 Task: Use the formula "MODE" in spreadsheet "Project portfolio".
Action: Mouse moved to (763, 98)
Screenshot: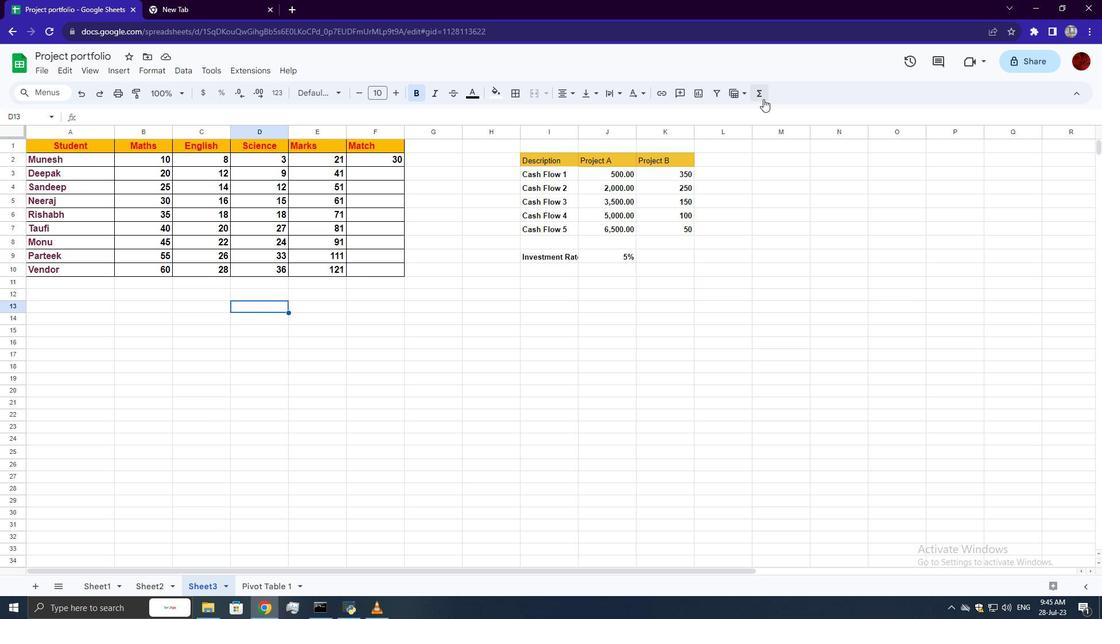 
Action: Mouse pressed left at (763, 98)
Screenshot: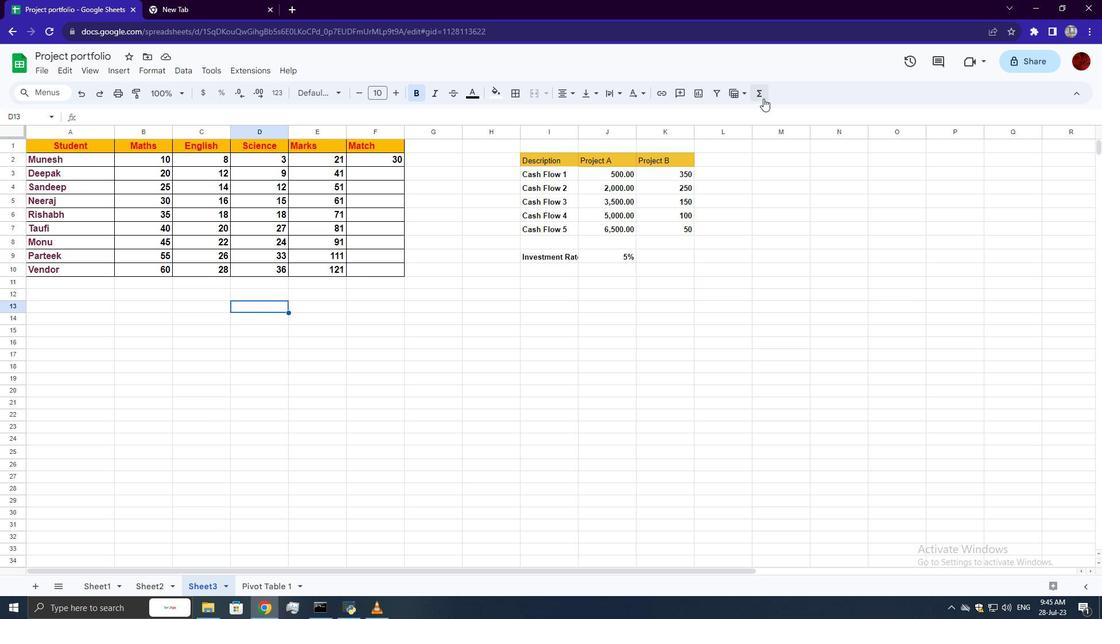 
Action: Mouse moved to (938, 226)
Screenshot: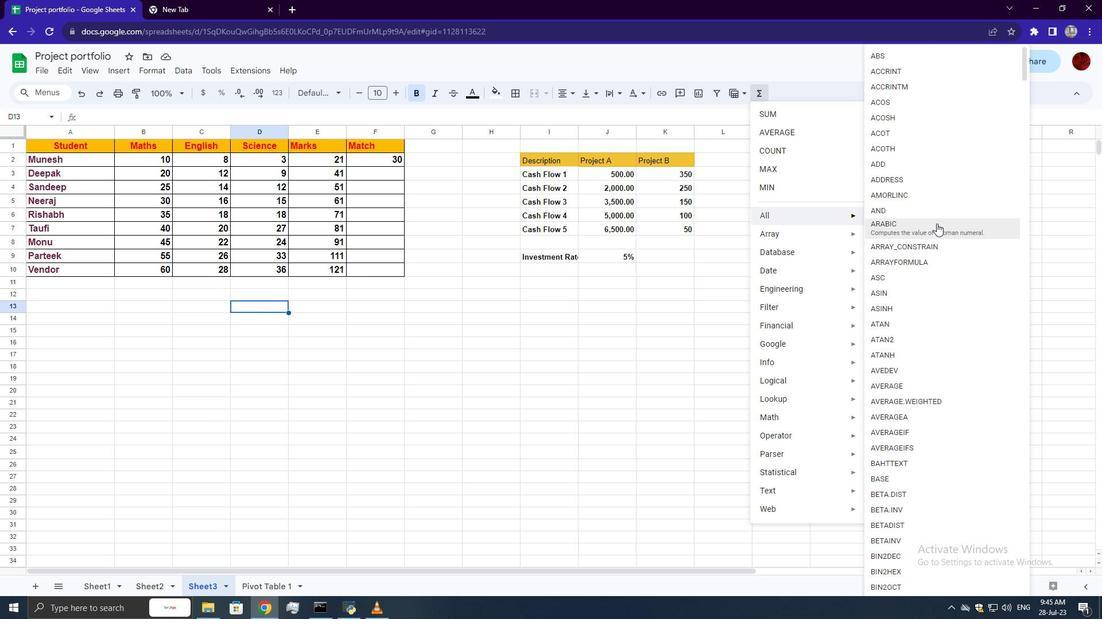 
Action: Mouse scrolled (938, 225) with delta (0, 0)
Screenshot: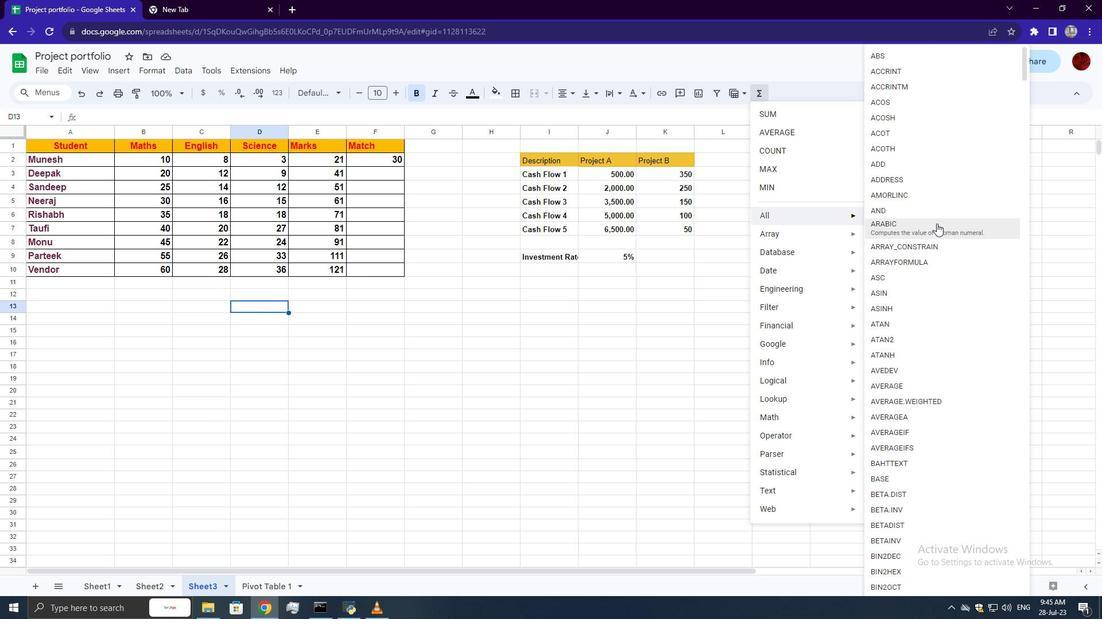 
Action: Mouse moved to (938, 226)
Screenshot: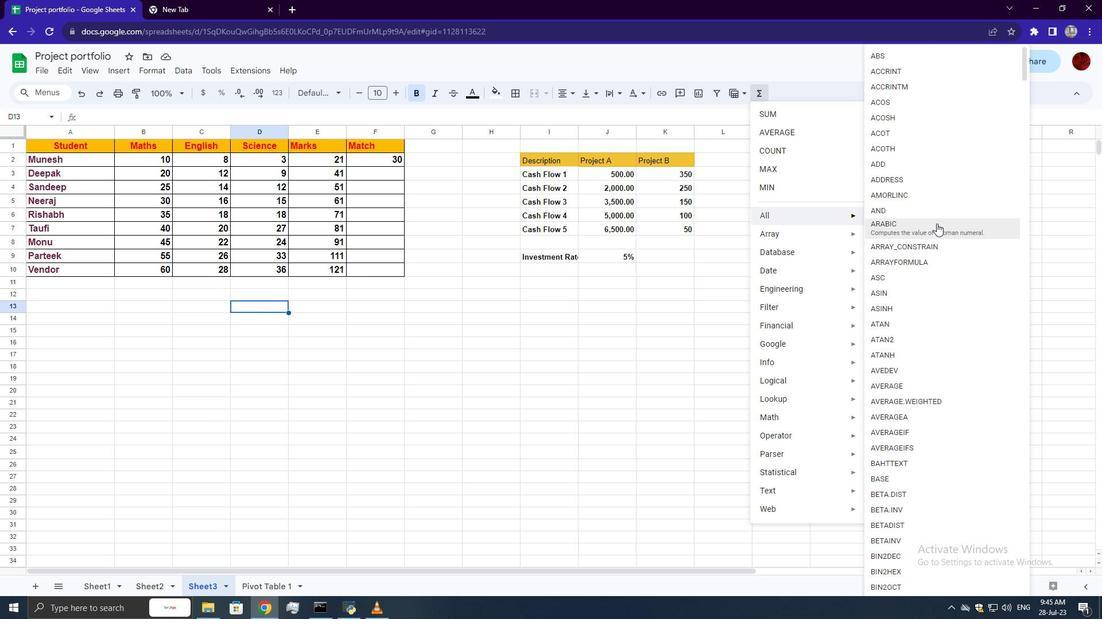 
Action: Mouse scrolled (938, 225) with delta (0, 0)
Screenshot: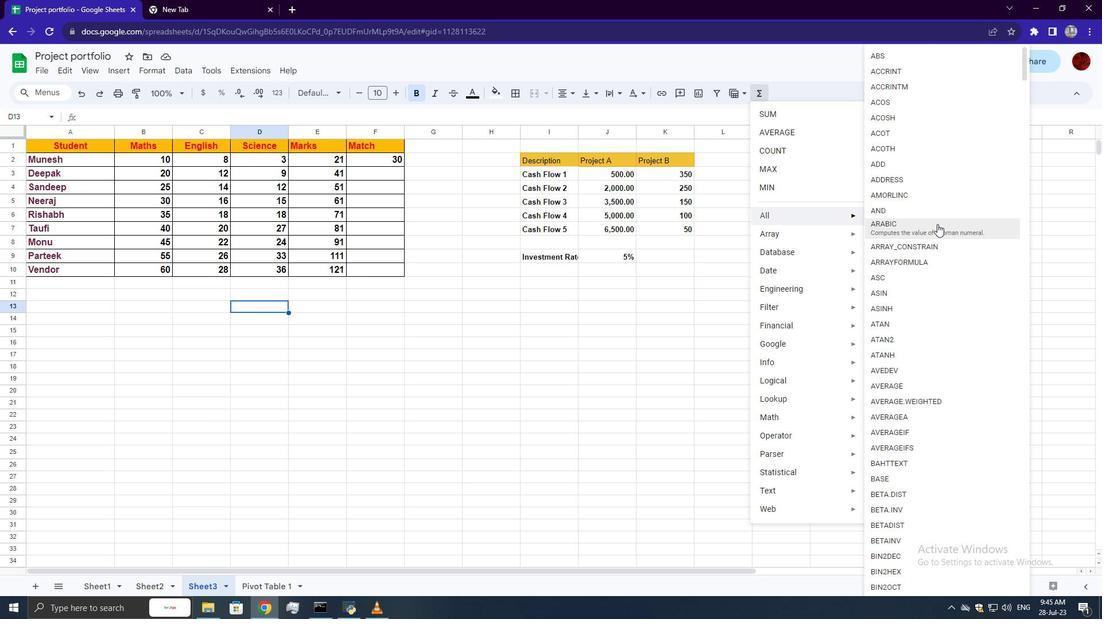 
Action: Mouse scrolled (938, 225) with delta (0, 0)
Screenshot: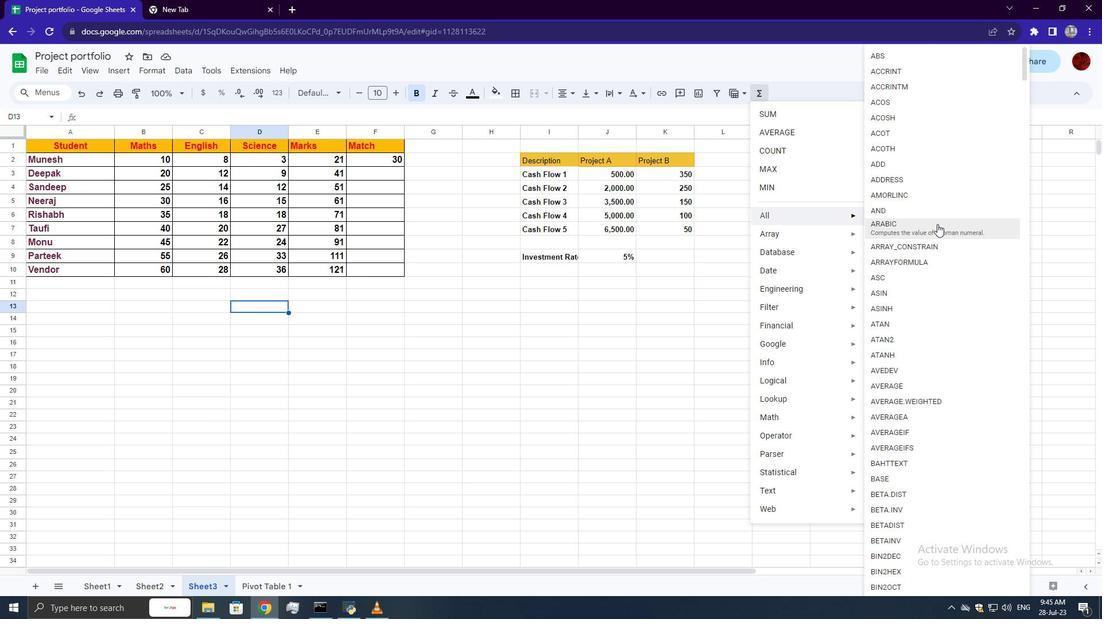 
Action: Mouse scrolled (938, 225) with delta (0, 0)
Screenshot: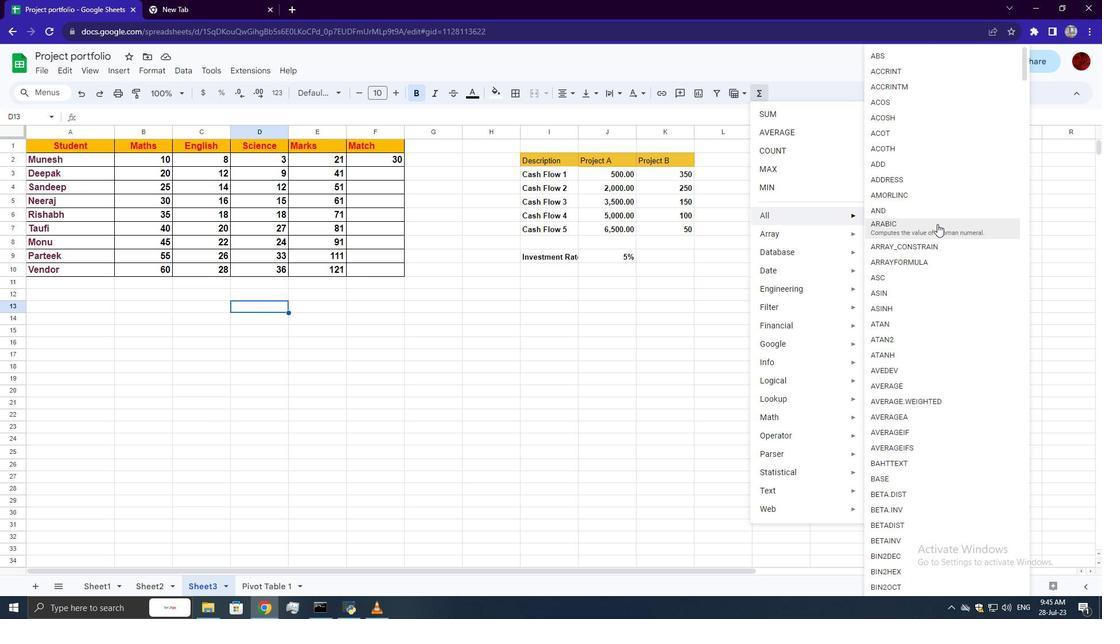 
Action: Mouse scrolled (938, 225) with delta (0, 0)
Screenshot: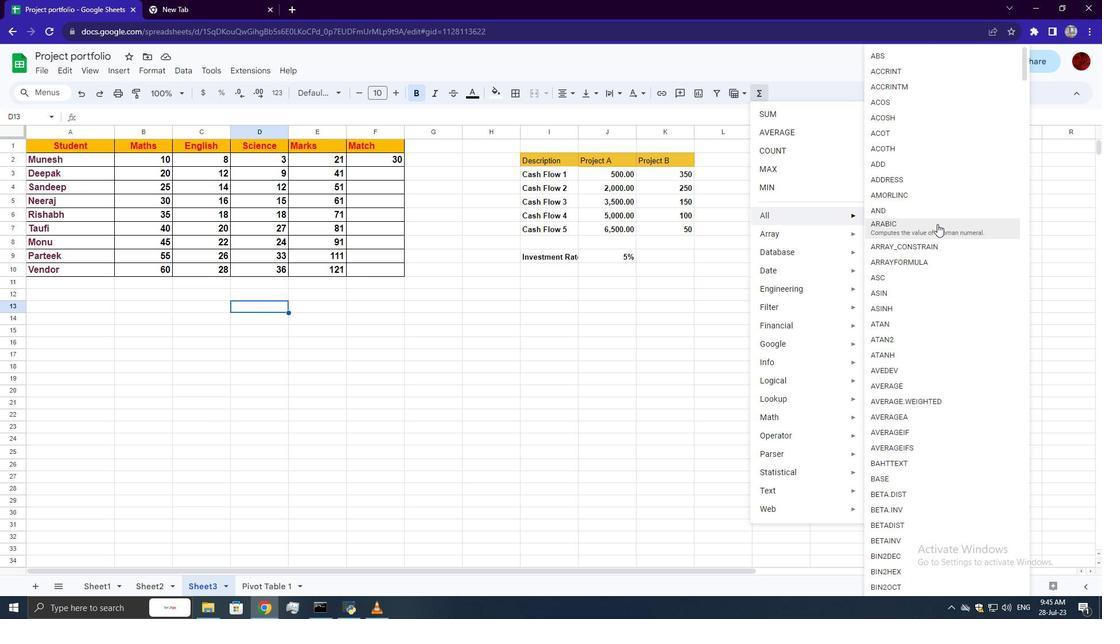 
Action: Mouse scrolled (938, 225) with delta (0, 0)
Screenshot: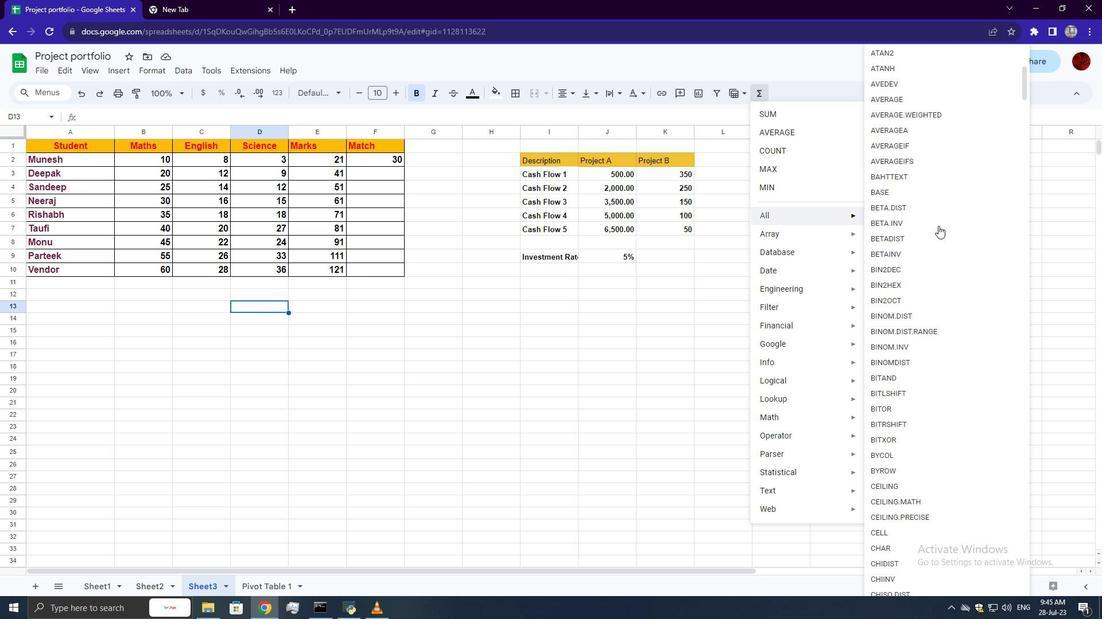 
Action: Mouse moved to (938, 226)
Screenshot: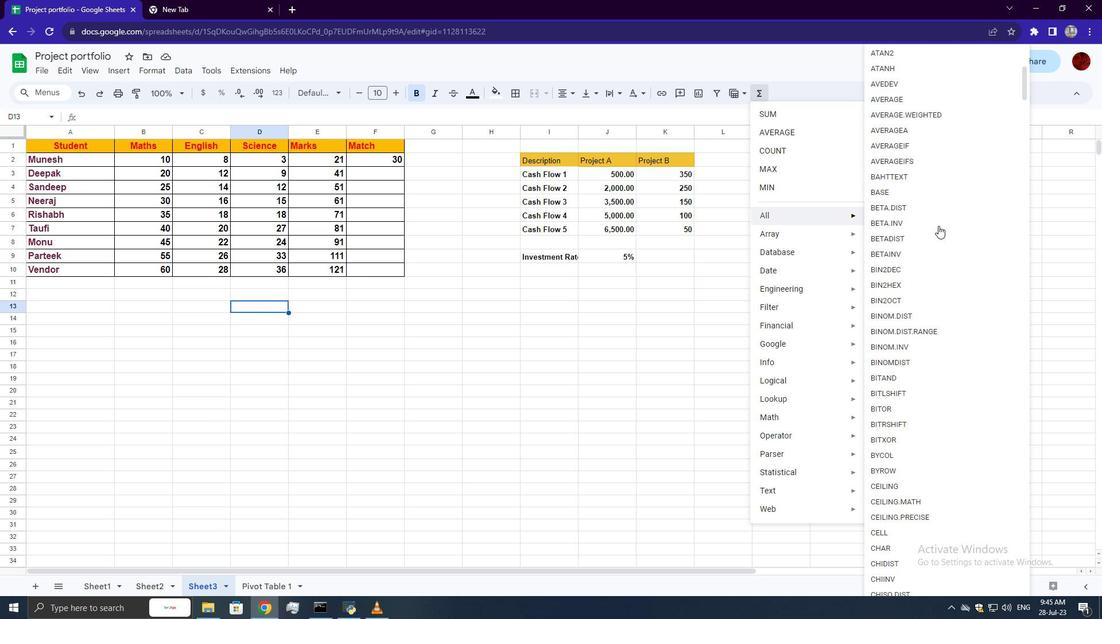 
Action: Mouse scrolled (938, 226) with delta (0, 0)
Screenshot: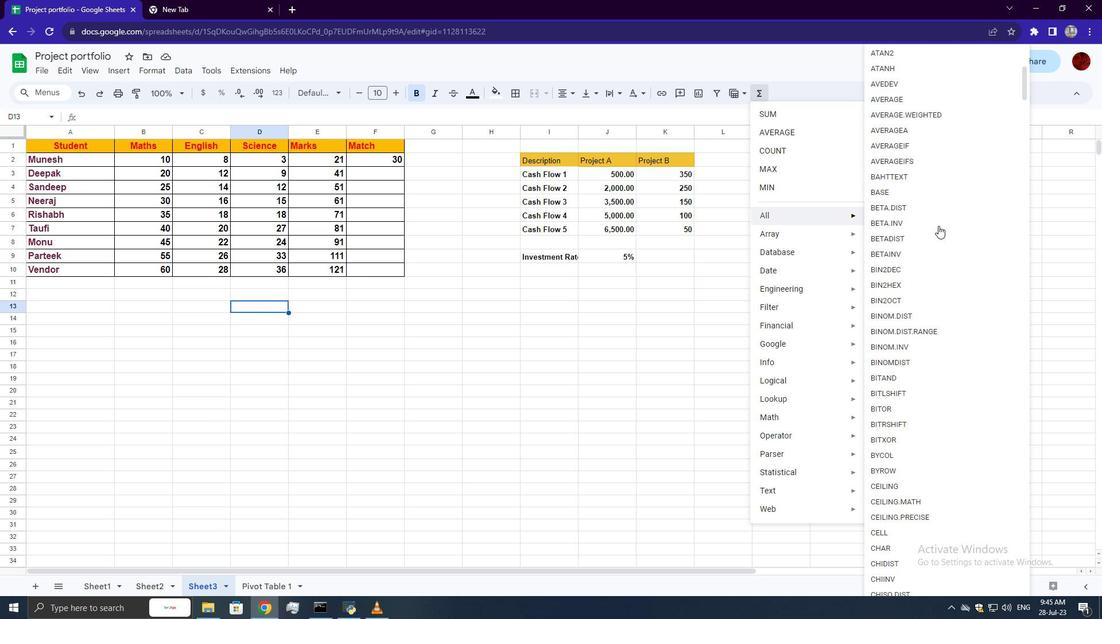 
Action: Mouse scrolled (938, 226) with delta (0, 0)
Screenshot: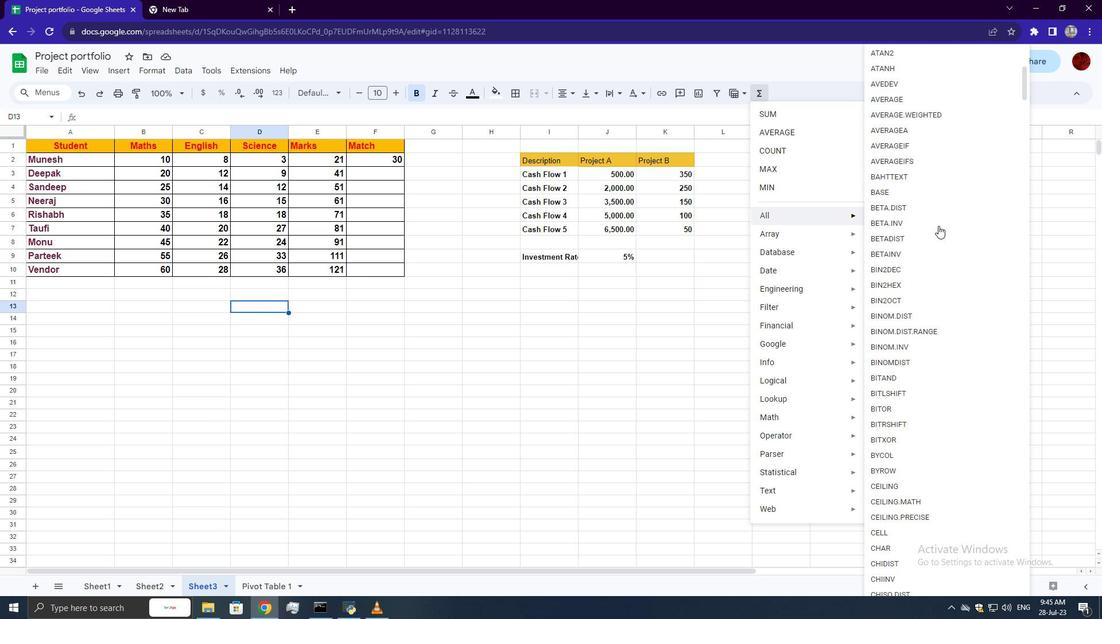 
Action: Mouse moved to (938, 227)
Screenshot: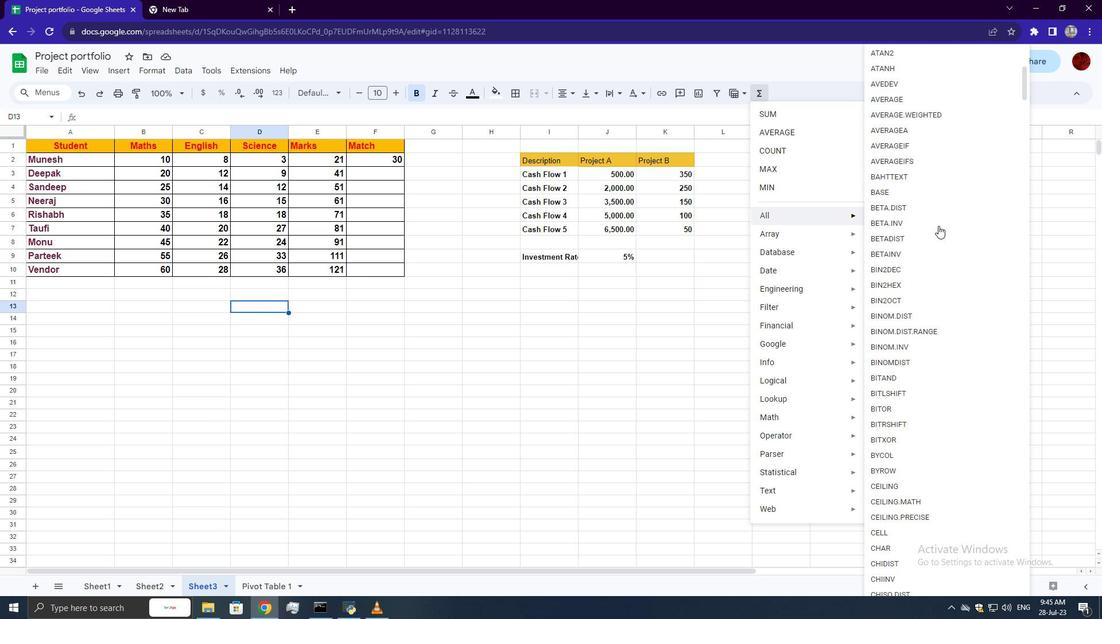 
Action: Mouse scrolled (938, 226) with delta (0, 0)
Screenshot: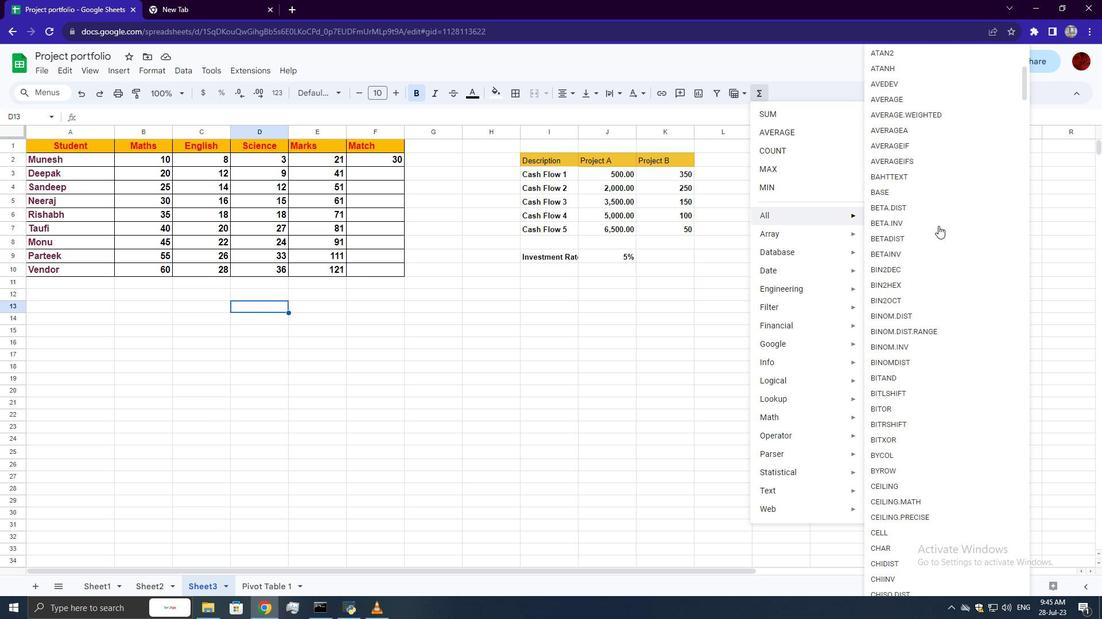 
Action: Mouse scrolled (938, 226) with delta (0, 0)
Screenshot: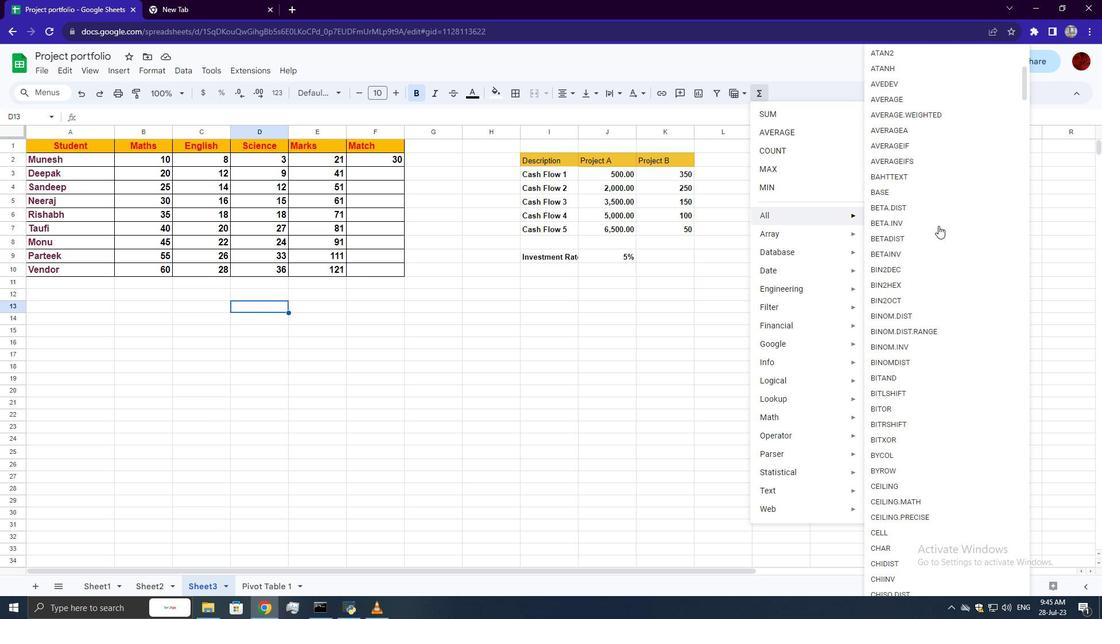 
Action: Mouse scrolled (938, 226) with delta (0, 0)
Screenshot: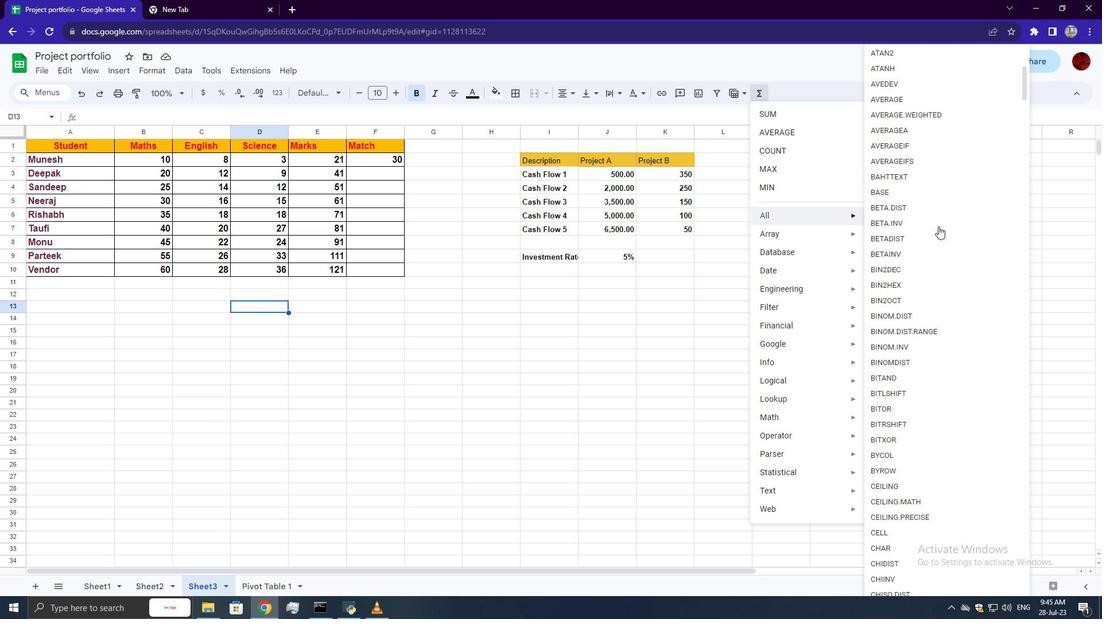 
Action: Mouse scrolled (938, 226) with delta (0, 0)
Screenshot: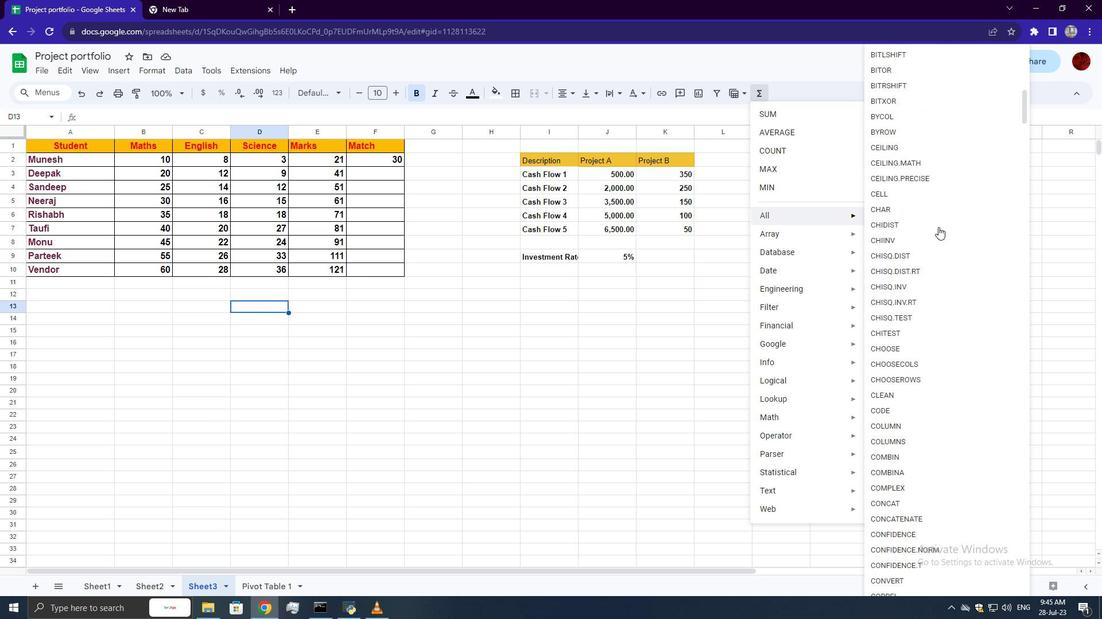 
Action: Mouse scrolled (938, 226) with delta (0, 0)
Screenshot: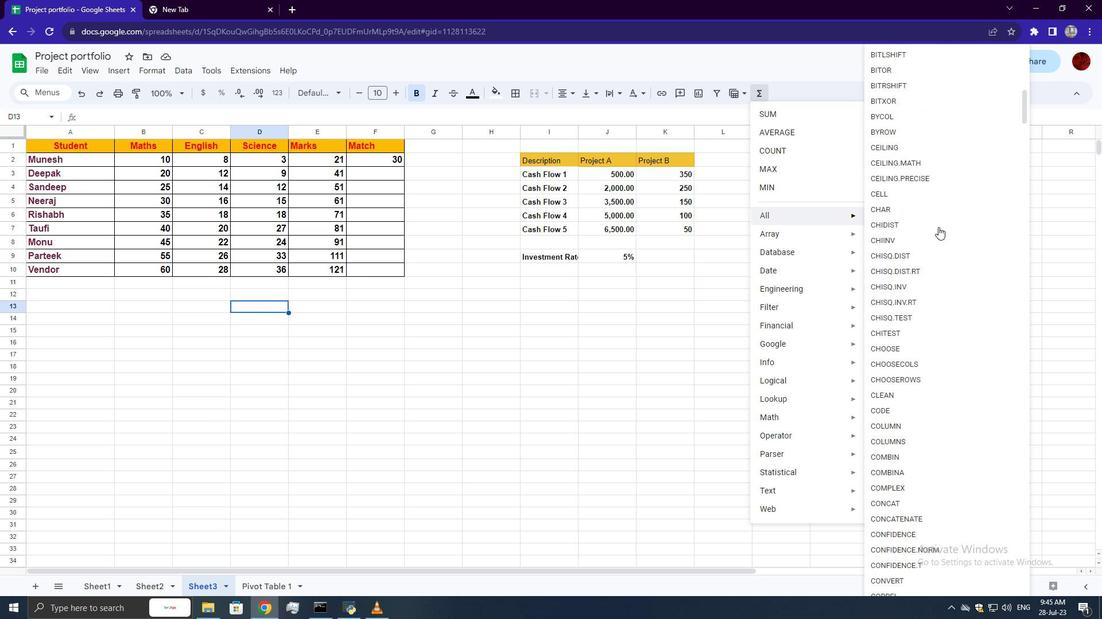 
Action: Mouse scrolled (938, 226) with delta (0, 0)
Screenshot: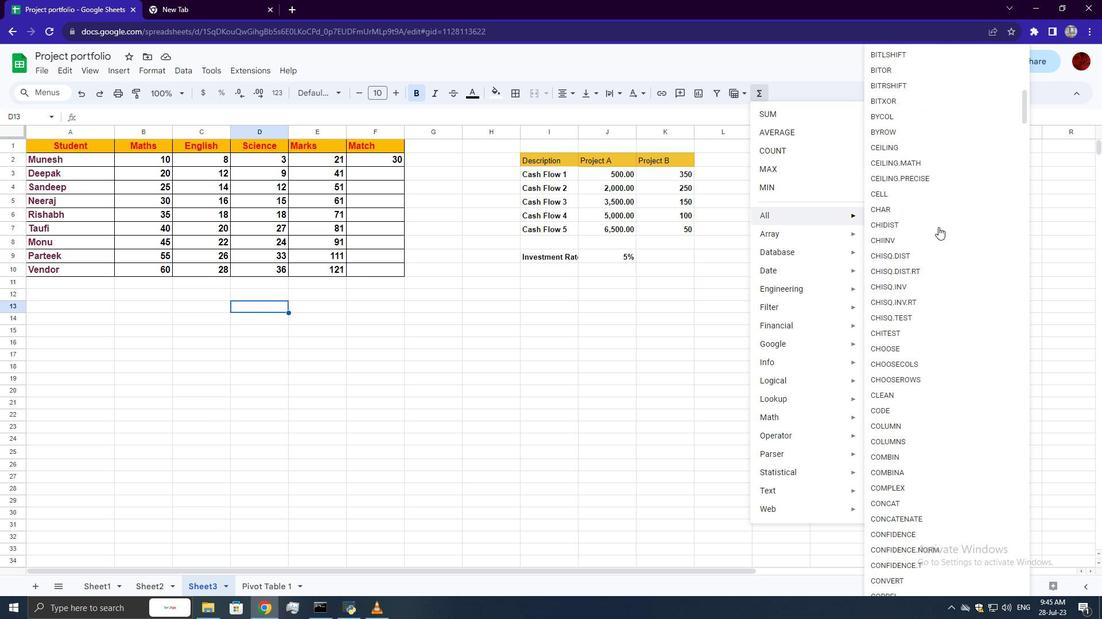 
Action: Mouse scrolled (938, 226) with delta (0, 0)
Screenshot: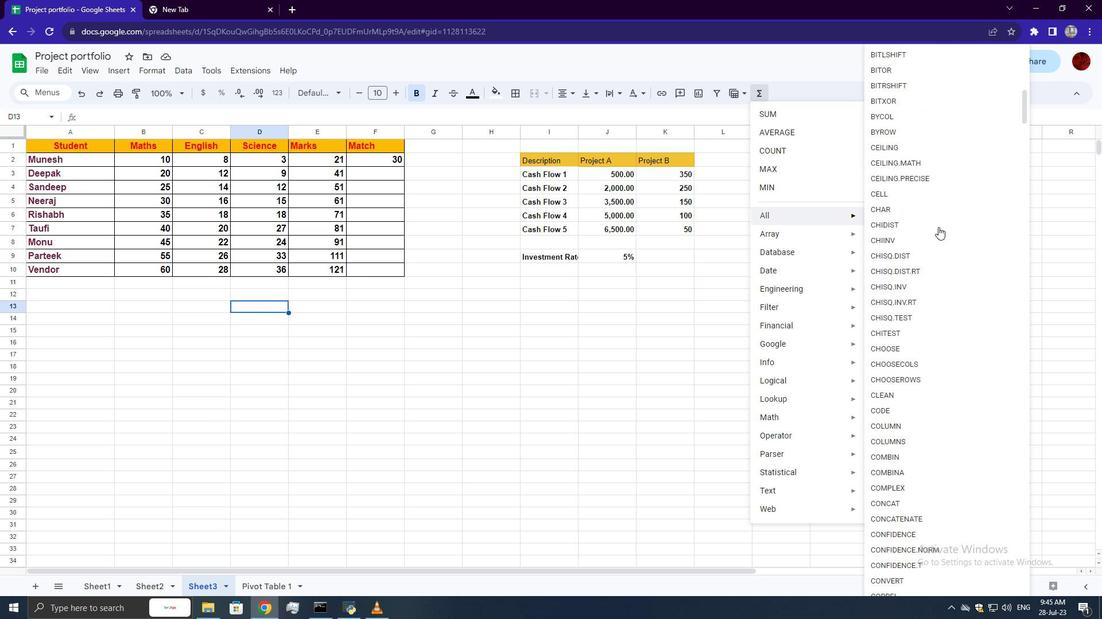 
Action: Mouse scrolled (938, 226) with delta (0, 0)
Screenshot: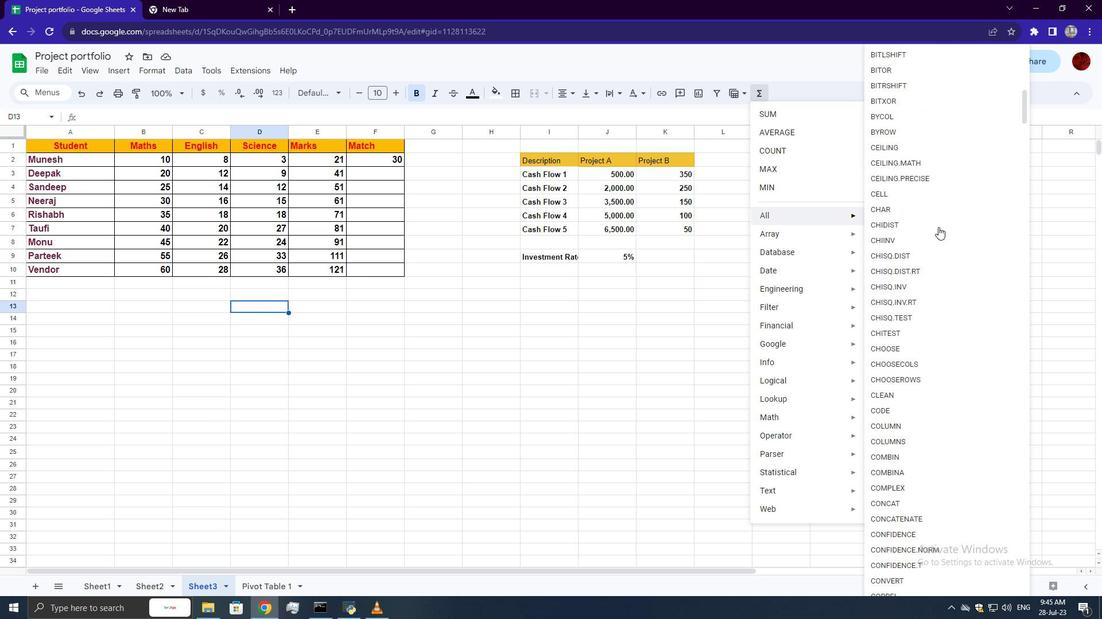 
Action: Mouse scrolled (938, 226) with delta (0, 0)
Screenshot: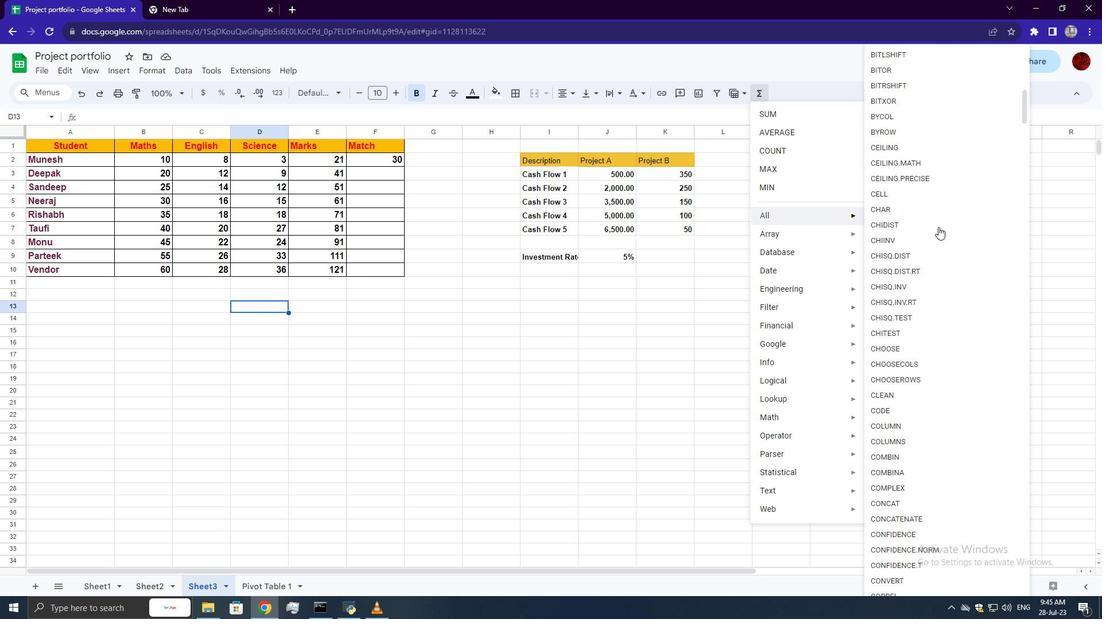 
Action: Mouse scrolled (938, 226) with delta (0, 0)
Screenshot: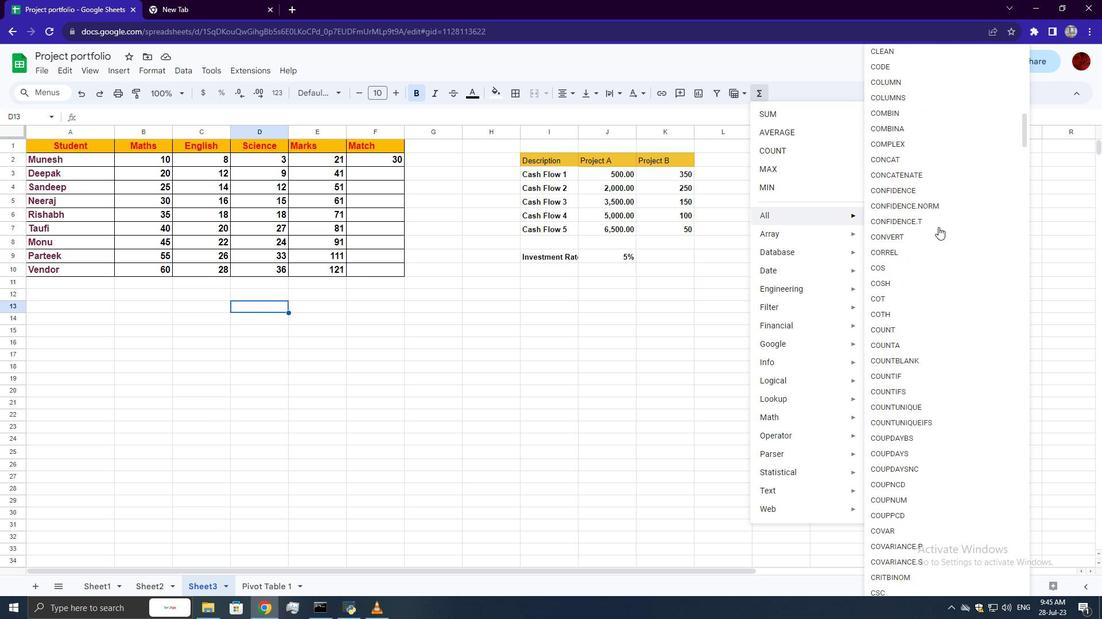 
Action: Mouse scrolled (938, 226) with delta (0, 0)
Screenshot: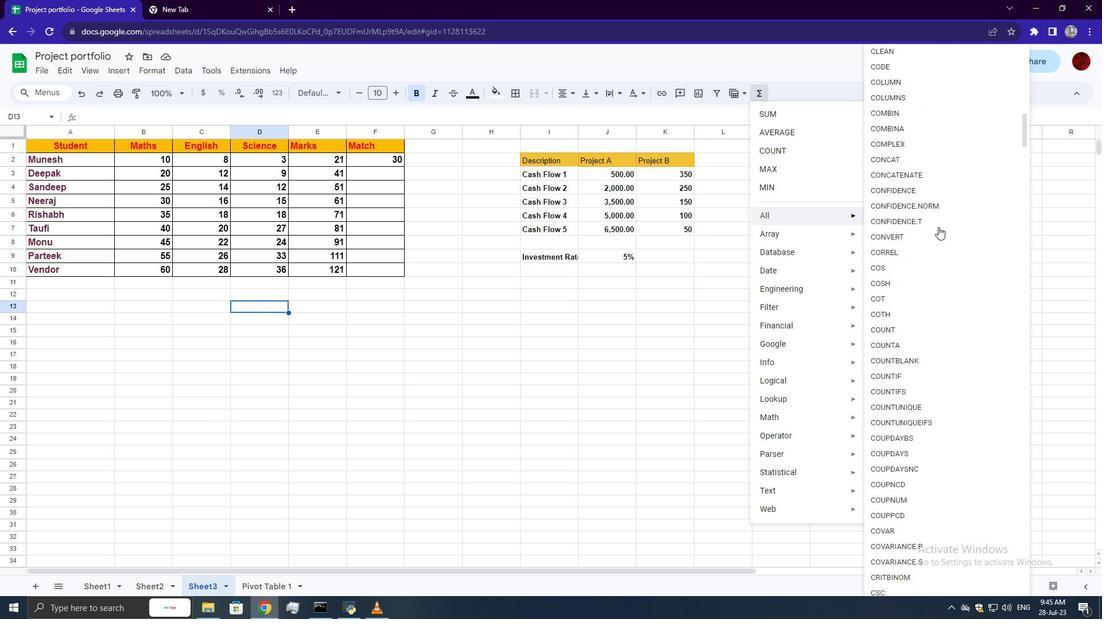 
Action: Mouse scrolled (938, 226) with delta (0, 0)
Screenshot: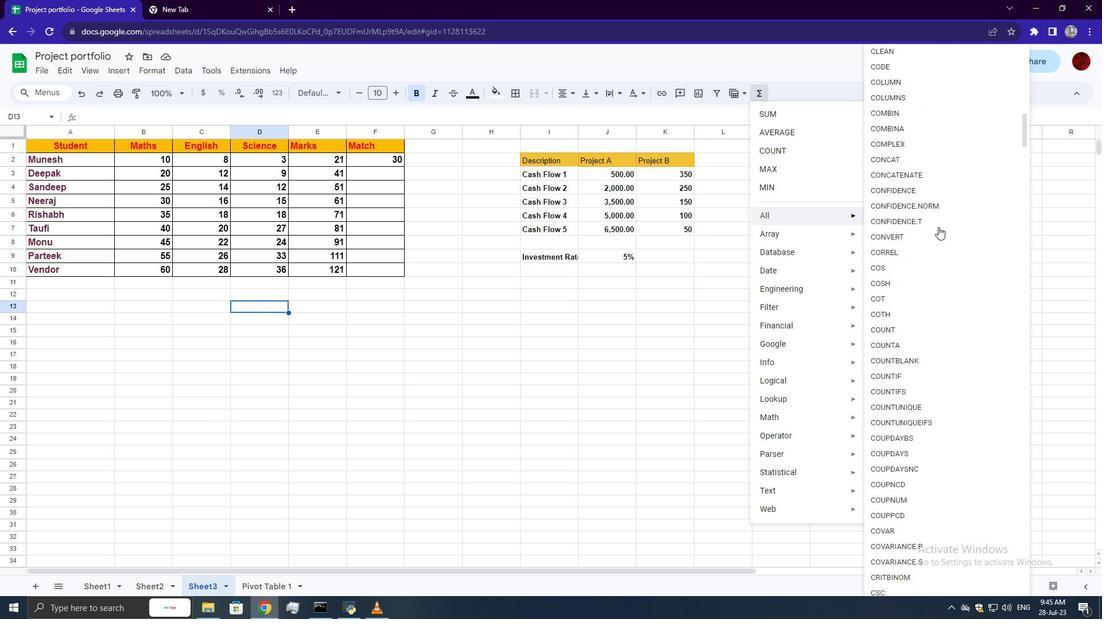 
Action: Mouse scrolled (938, 226) with delta (0, 0)
Screenshot: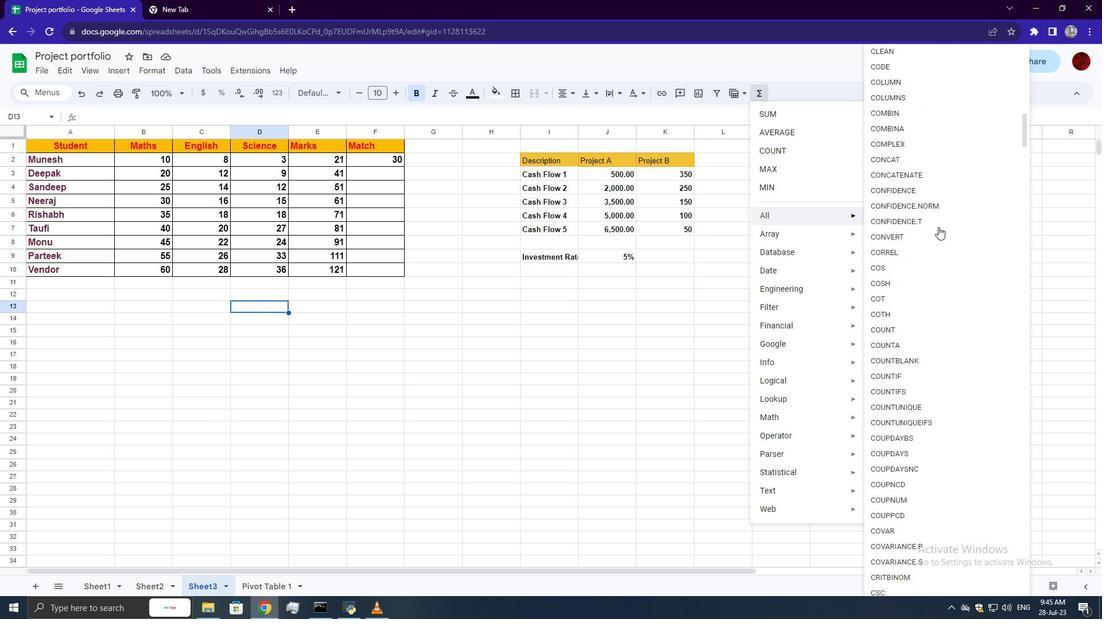 
Action: Mouse scrolled (938, 226) with delta (0, 0)
Screenshot: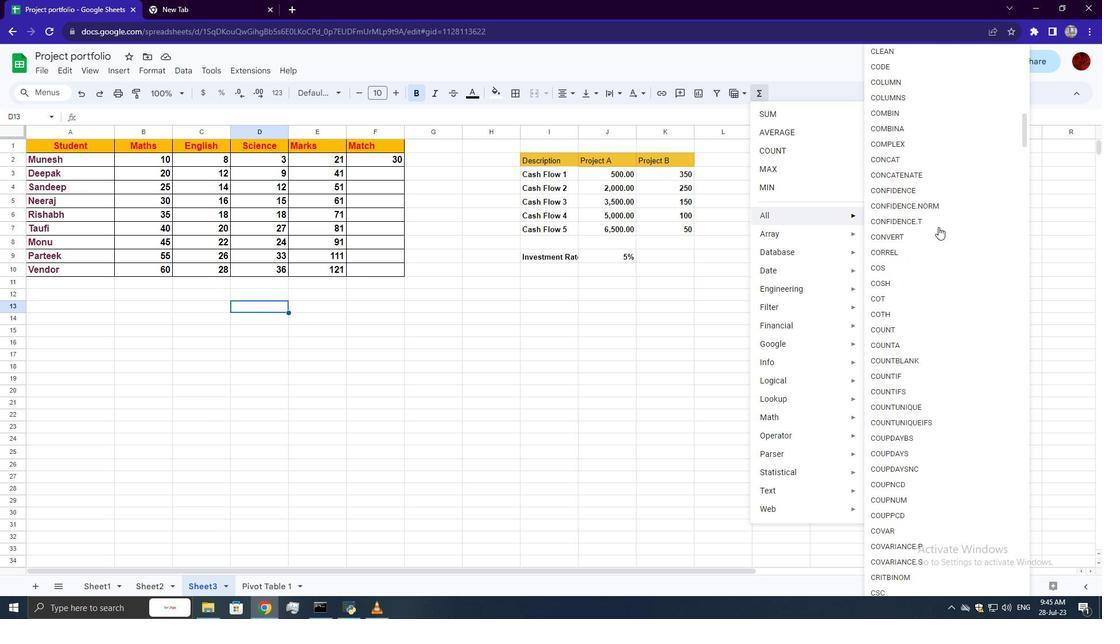 
Action: Mouse scrolled (938, 226) with delta (0, 0)
Screenshot: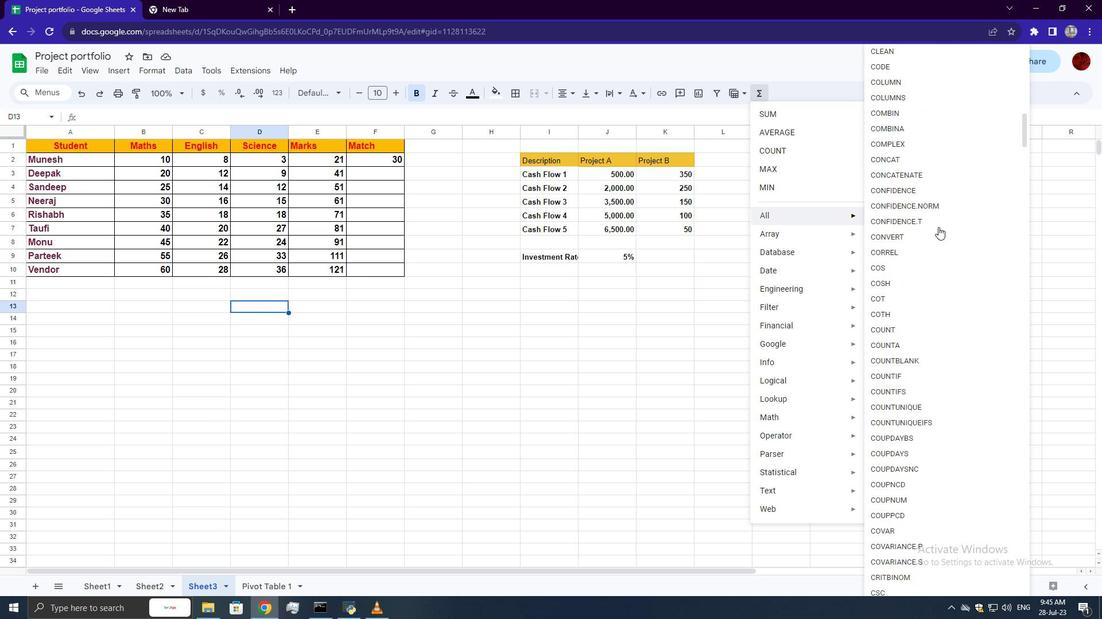 
Action: Mouse scrolled (938, 226) with delta (0, 0)
Screenshot: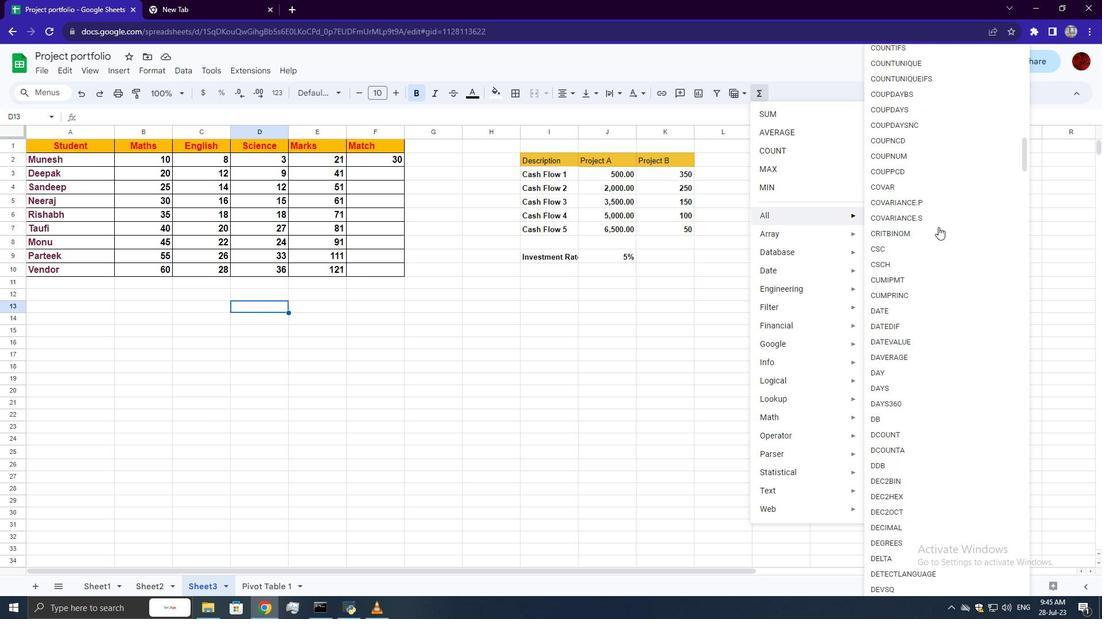 
Action: Mouse scrolled (938, 226) with delta (0, 0)
Screenshot: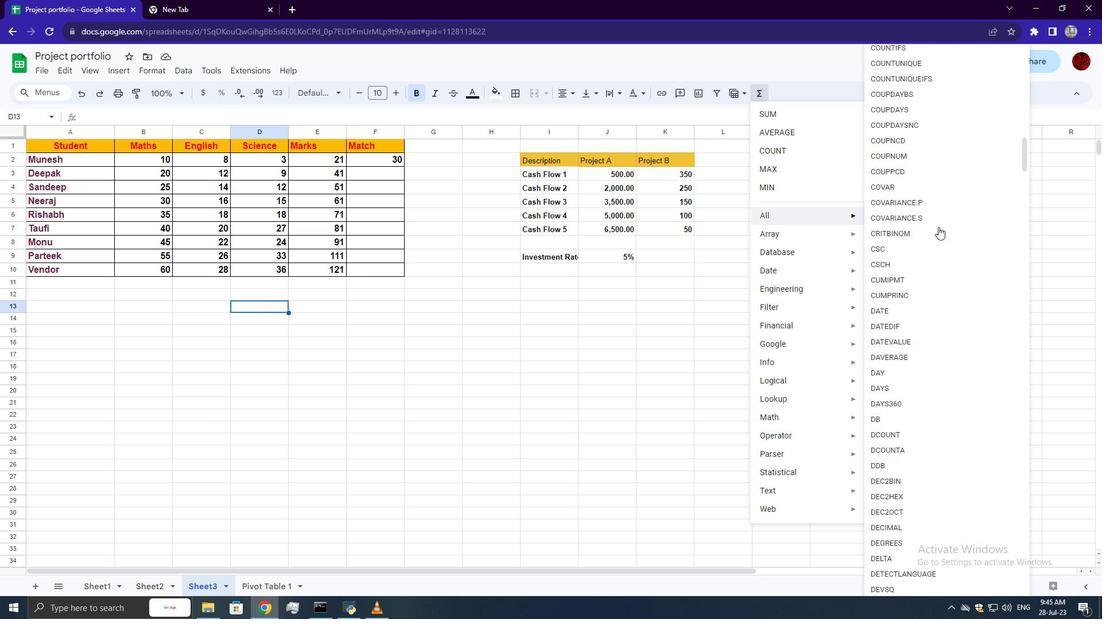 
Action: Mouse scrolled (938, 226) with delta (0, 0)
Screenshot: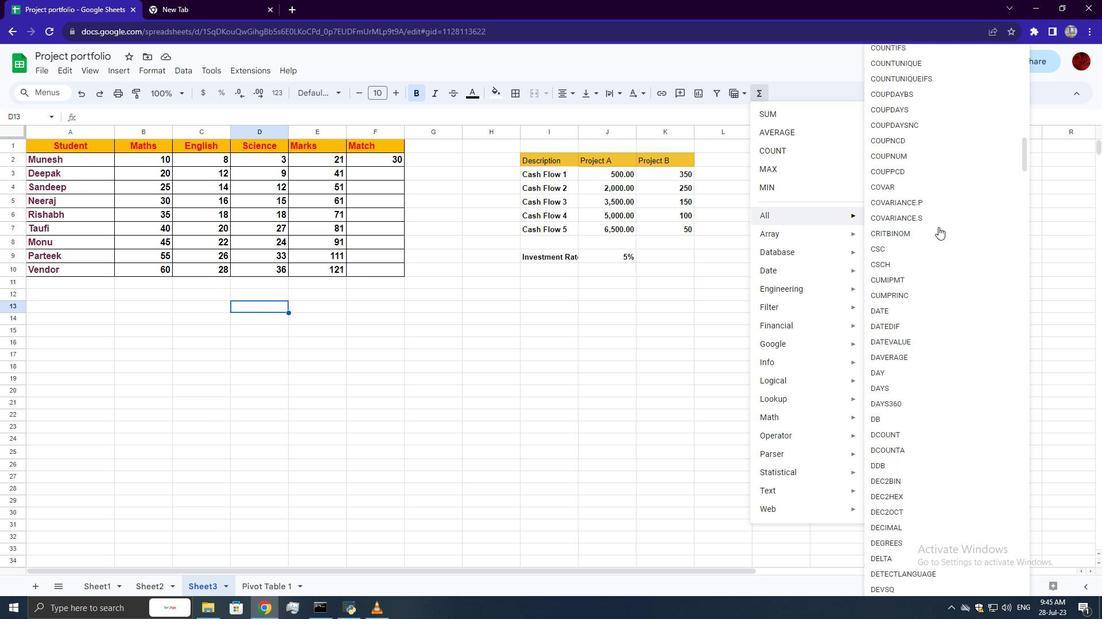 
Action: Mouse scrolled (938, 226) with delta (0, 0)
Screenshot: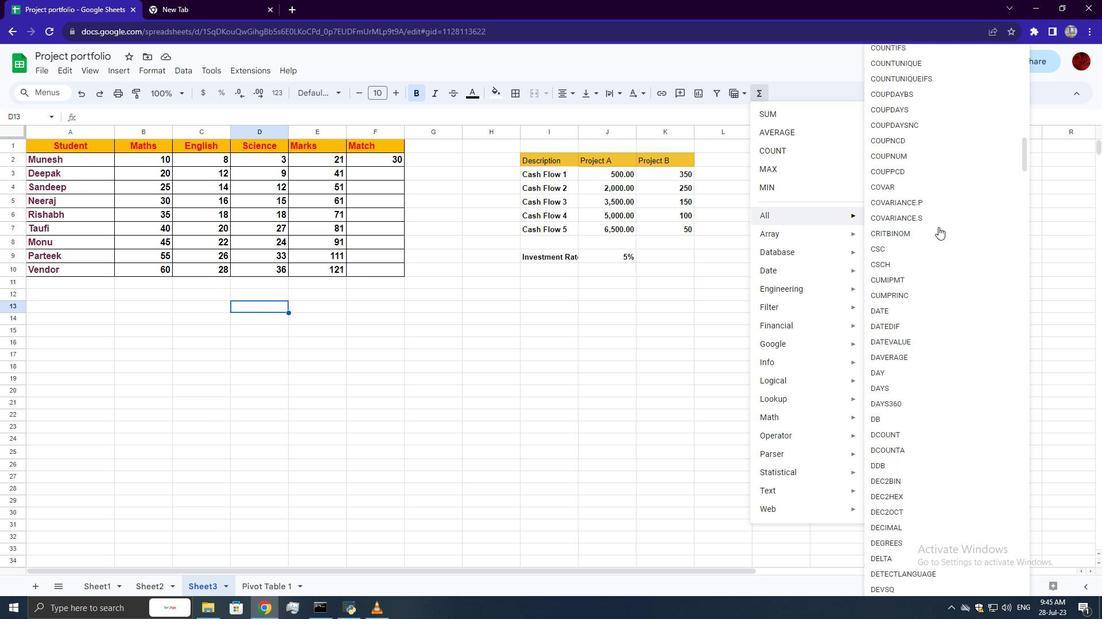 
Action: Mouse scrolled (938, 226) with delta (0, 0)
Screenshot: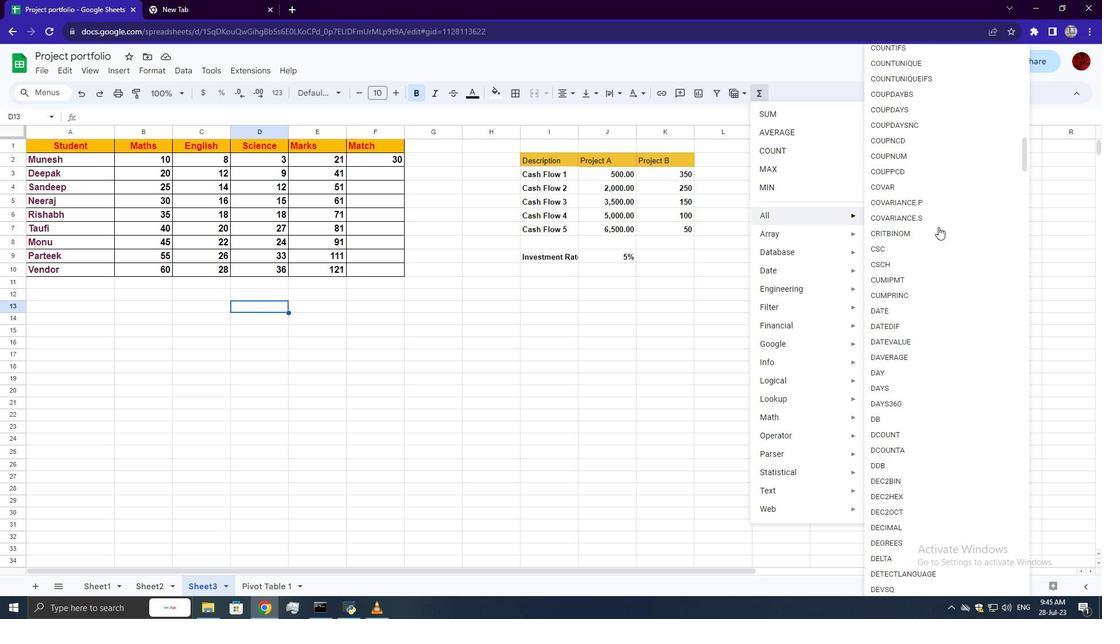 
Action: Mouse scrolled (938, 226) with delta (0, 0)
Screenshot: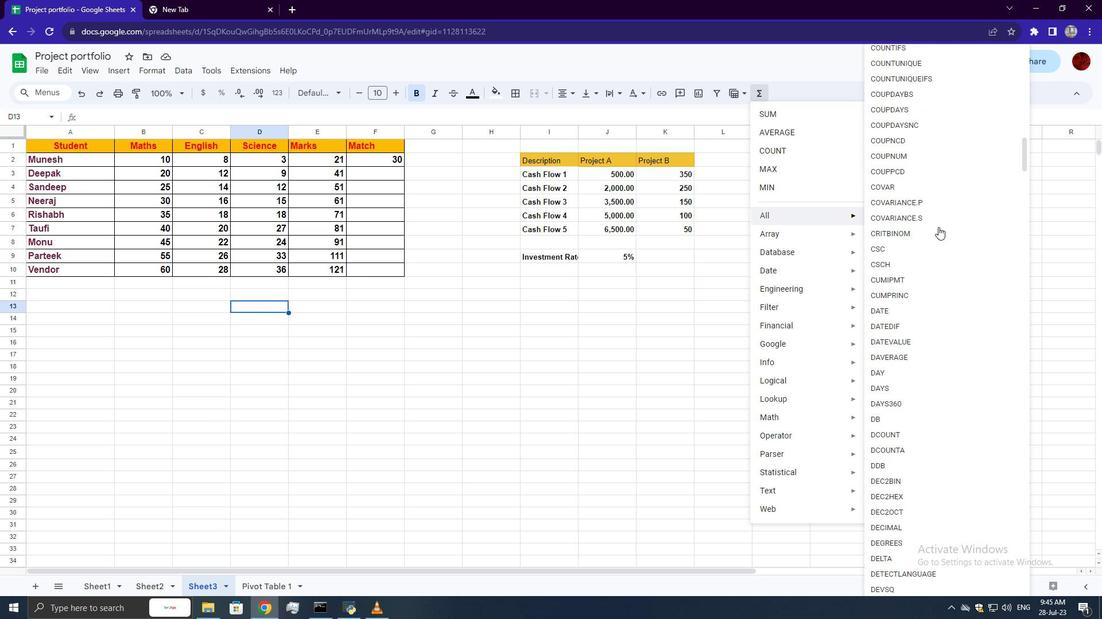 
Action: Mouse scrolled (938, 226) with delta (0, 0)
Screenshot: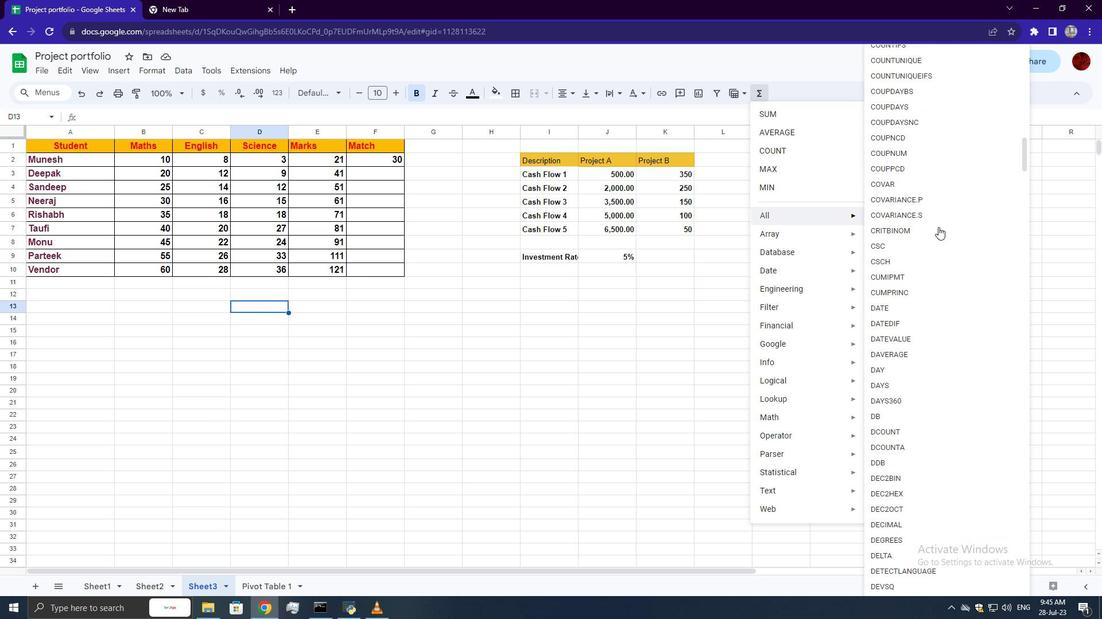 
Action: Mouse scrolled (938, 227) with delta (0, 0)
Screenshot: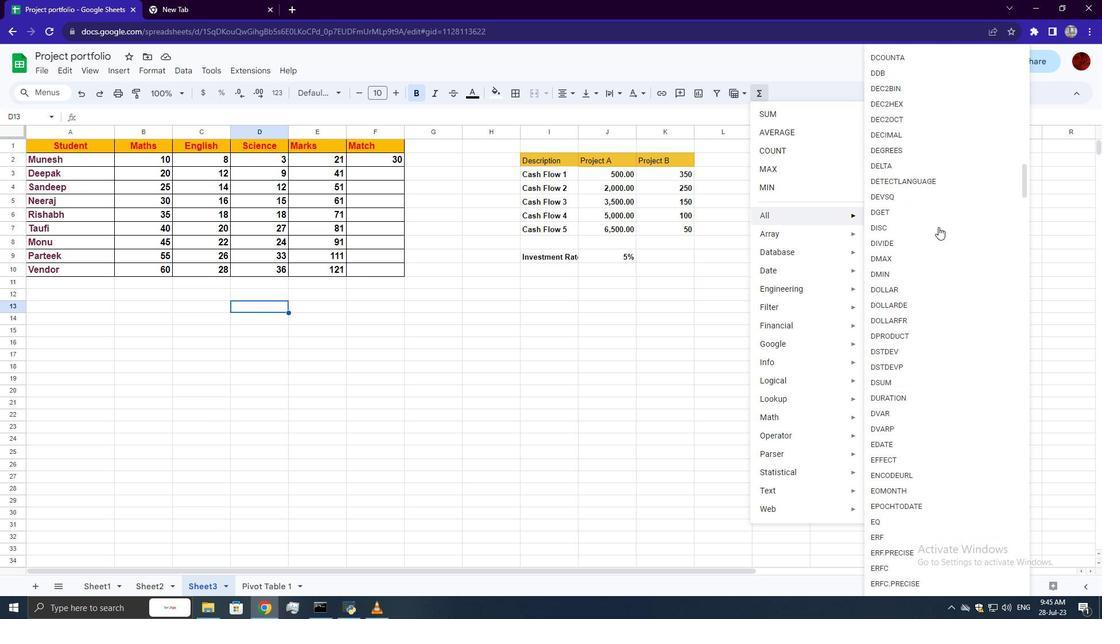 
Action: Mouse scrolled (938, 226) with delta (0, 0)
Screenshot: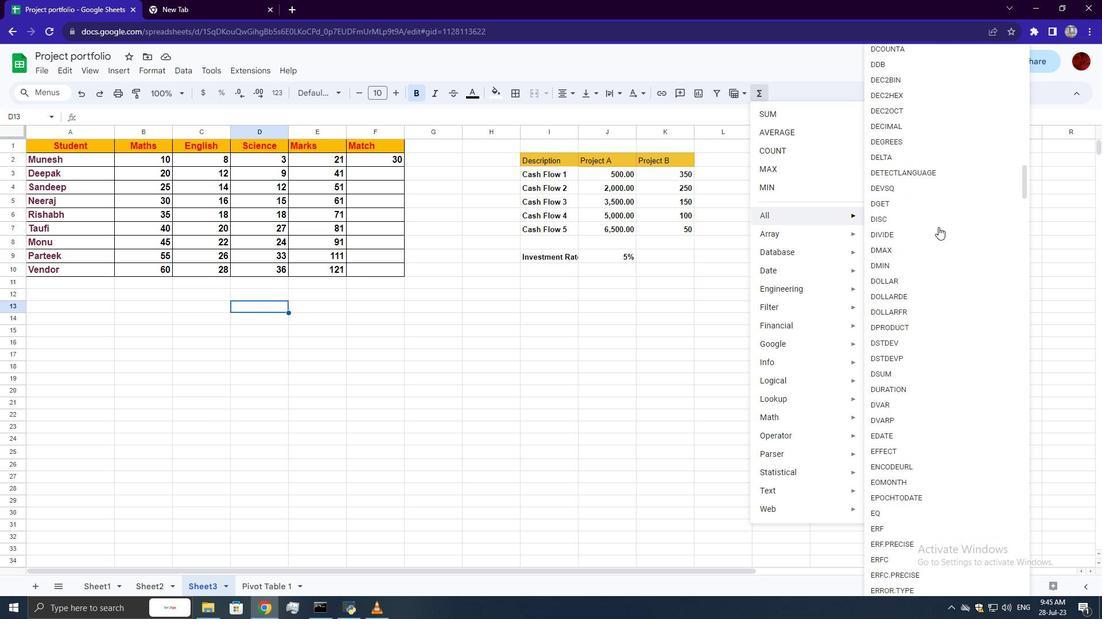 
Action: Mouse scrolled (938, 226) with delta (0, 0)
Screenshot: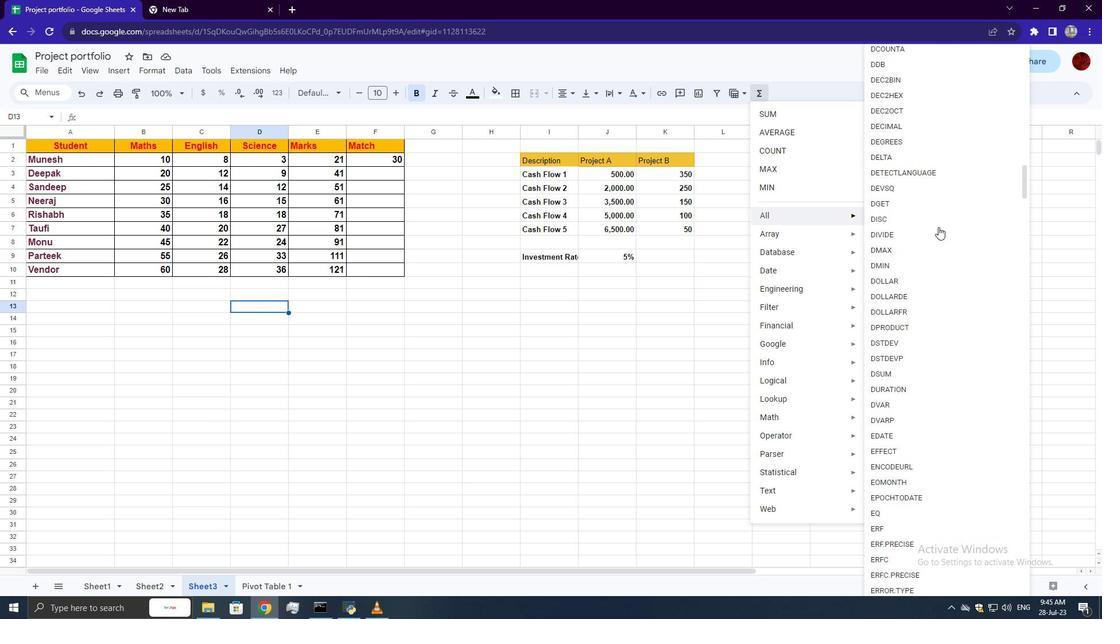 
Action: Mouse scrolled (938, 226) with delta (0, 0)
Screenshot: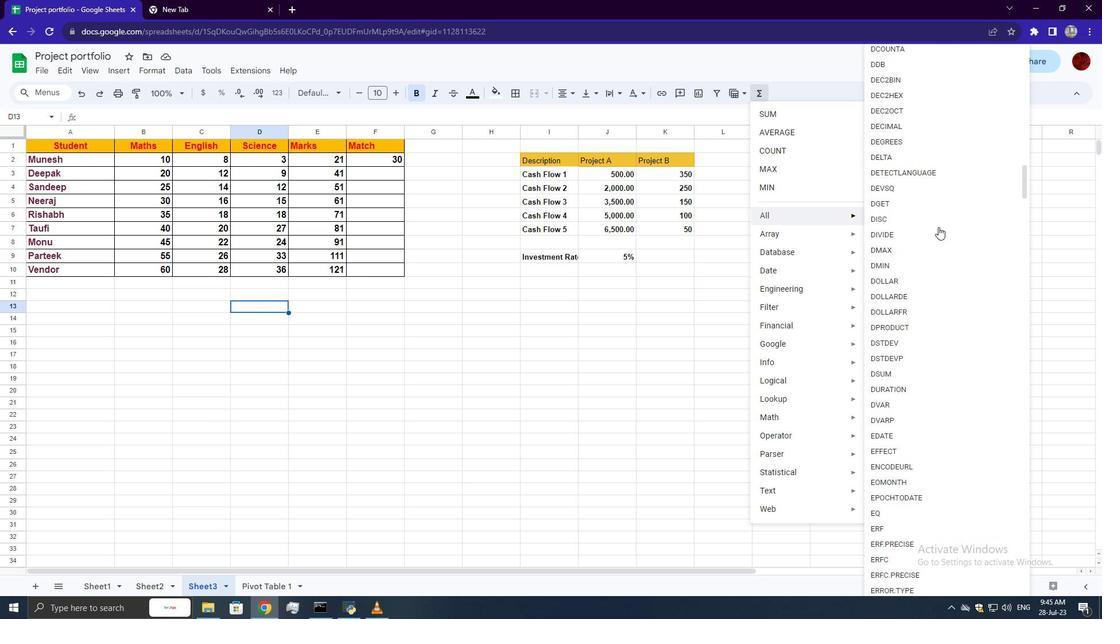 
Action: Mouse scrolled (938, 226) with delta (0, 0)
Screenshot: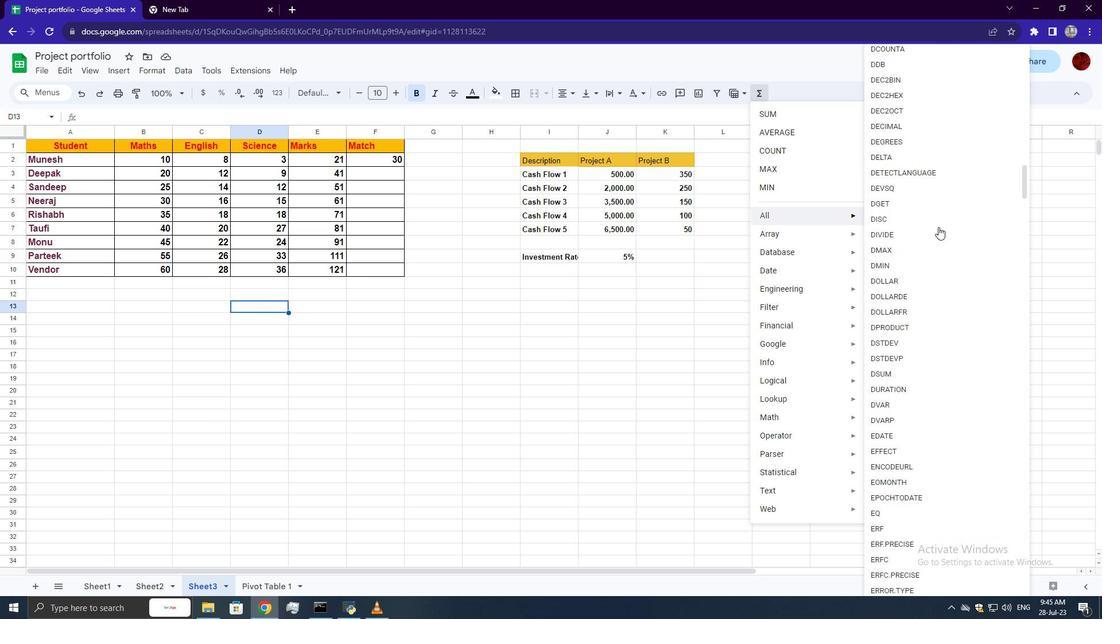 
Action: Mouse scrolled (938, 226) with delta (0, 0)
Screenshot: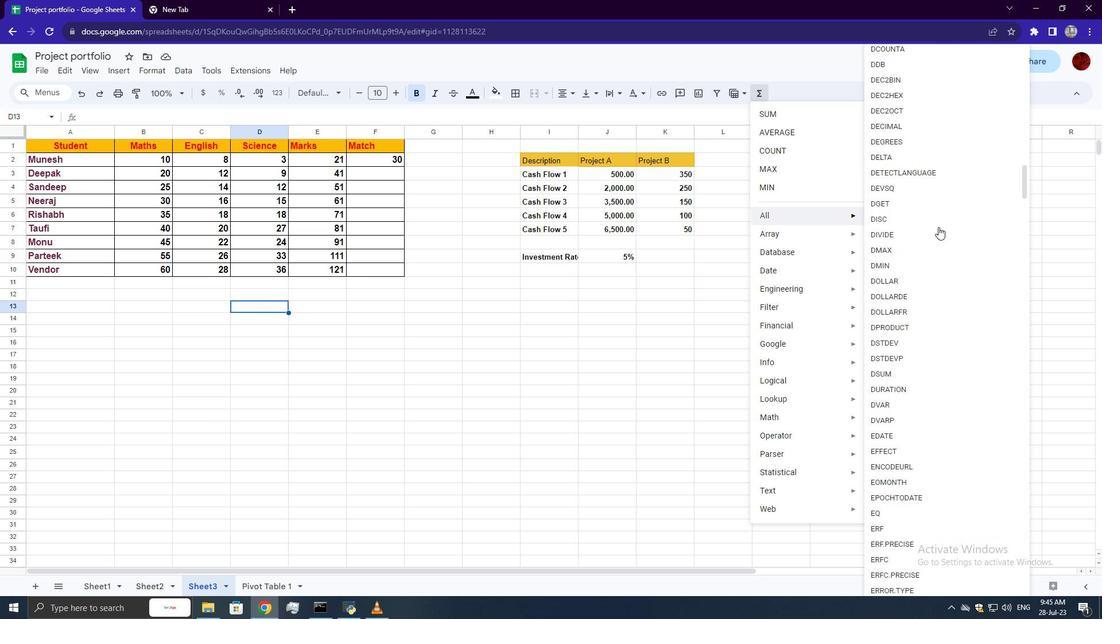 
Action: Mouse scrolled (938, 226) with delta (0, 0)
Screenshot: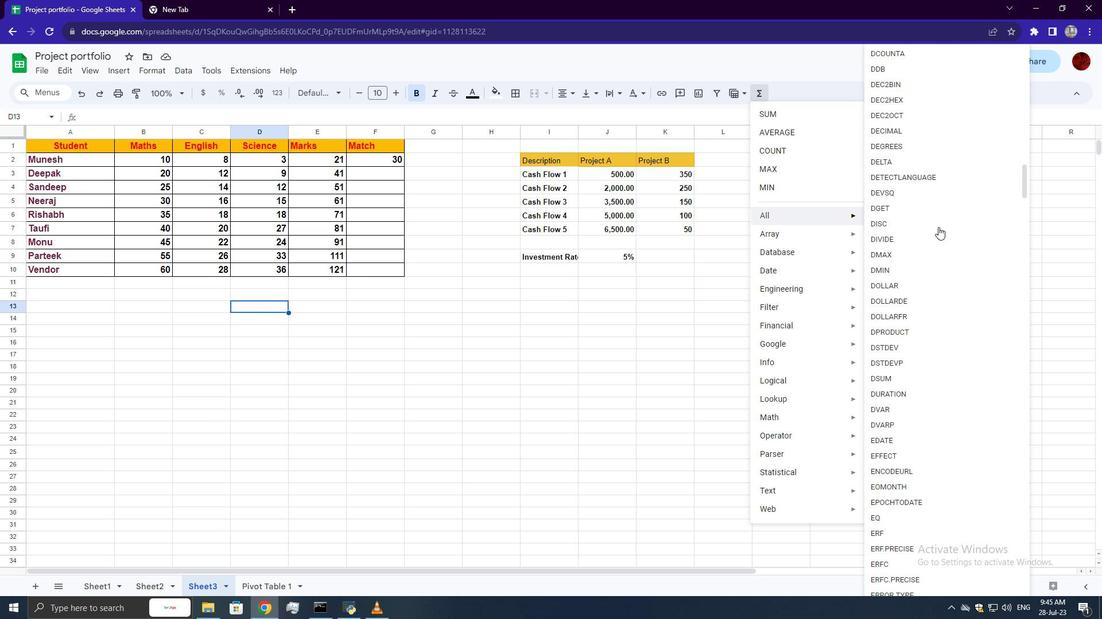 
Action: Mouse scrolled (938, 226) with delta (0, 0)
Screenshot: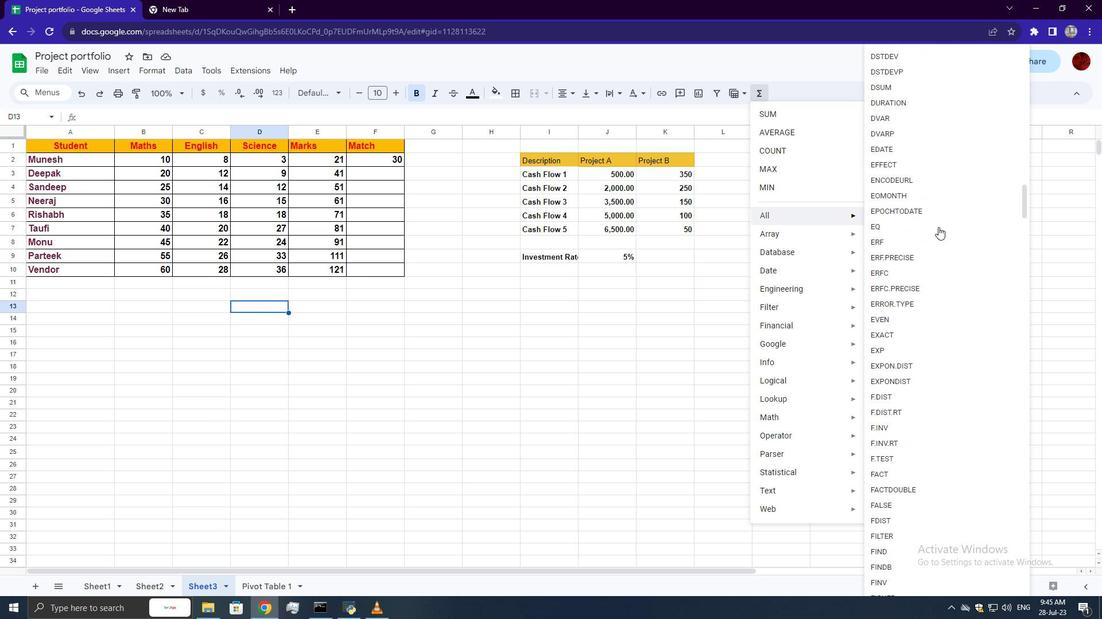 
Action: Mouse scrolled (938, 226) with delta (0, 0)
Screenshot: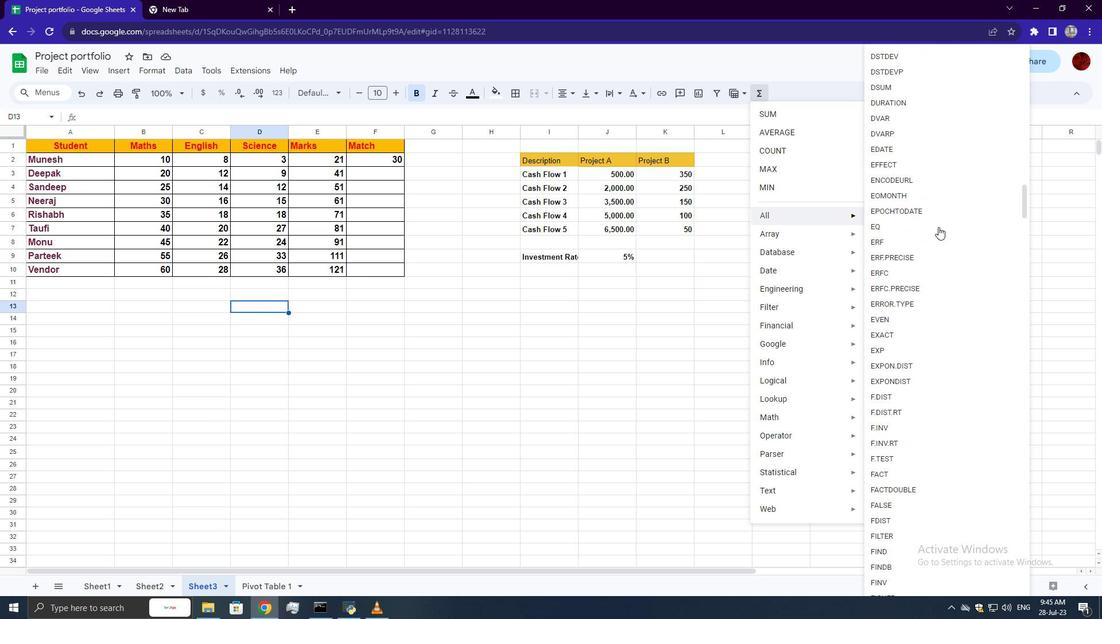 
Action: Mouse scrolled (938, 226) with delta (0, 0)
Screenshot: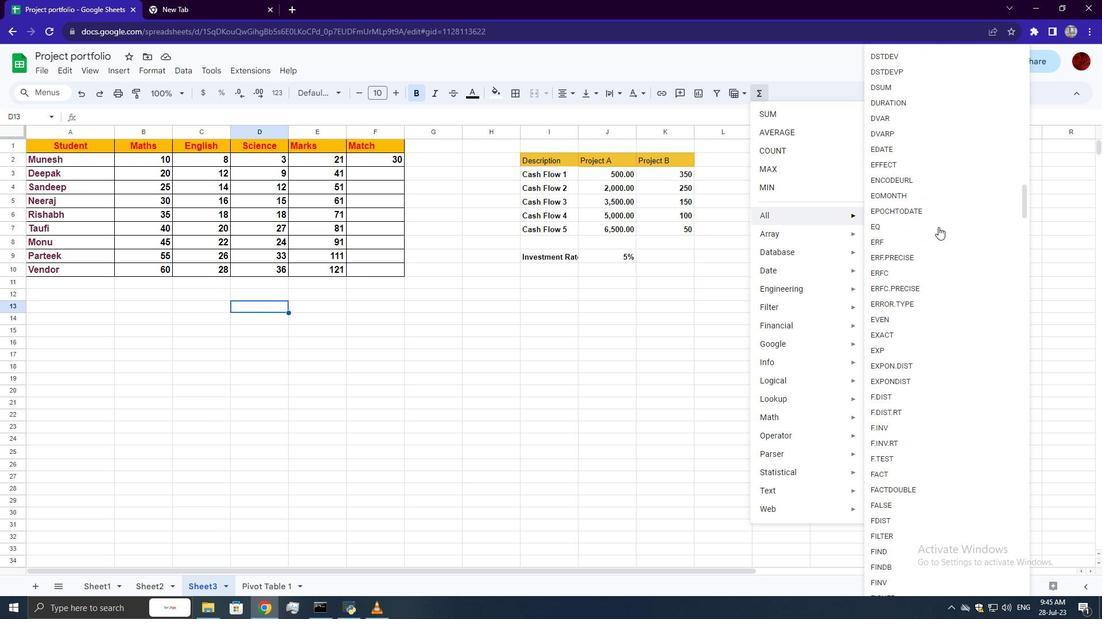 
Action: Mouse scrolled (938, 226) with delta (0, 0)
Screenshot: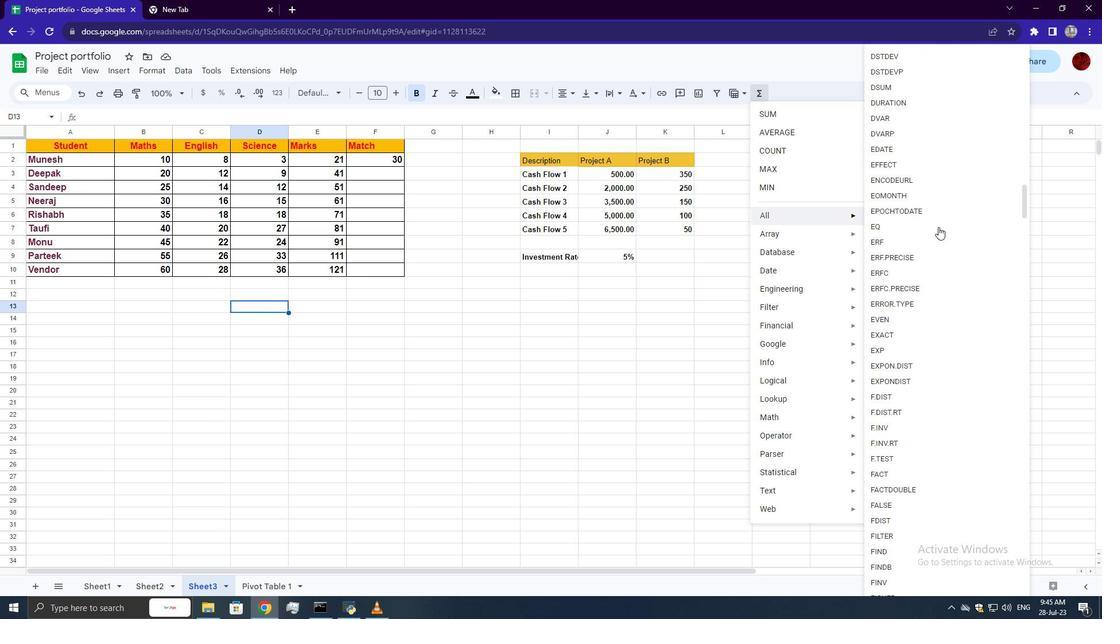 
Action: Mouse scrolled (938, 226) with delta (0, 0)
Screenshot: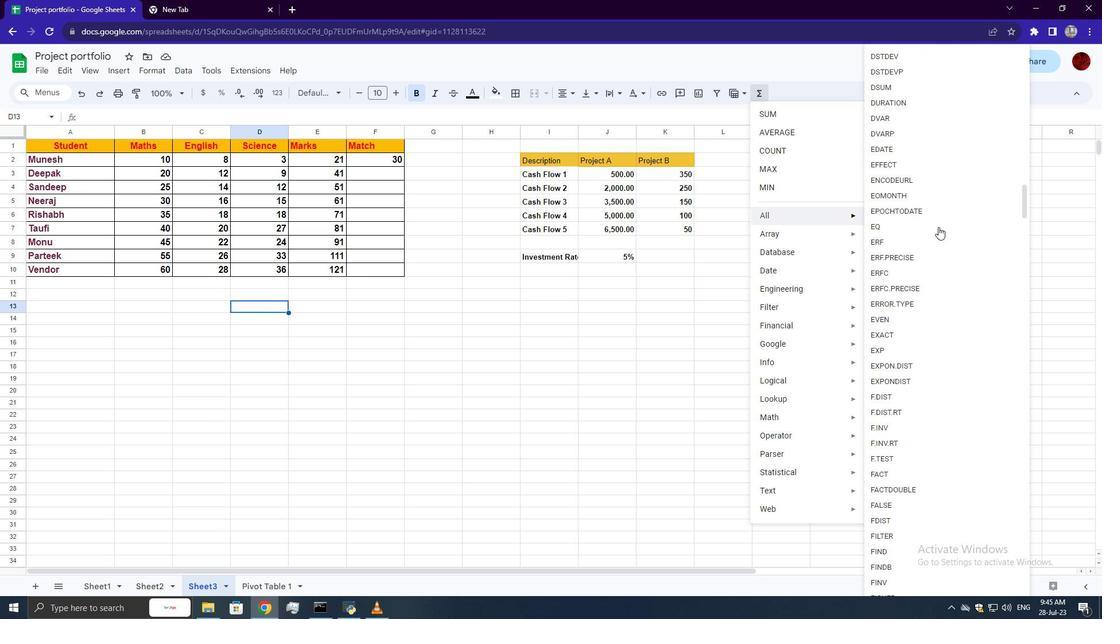 
Action: Mouse scrolled (938, 226) with delta (0, 0)
Screenshot: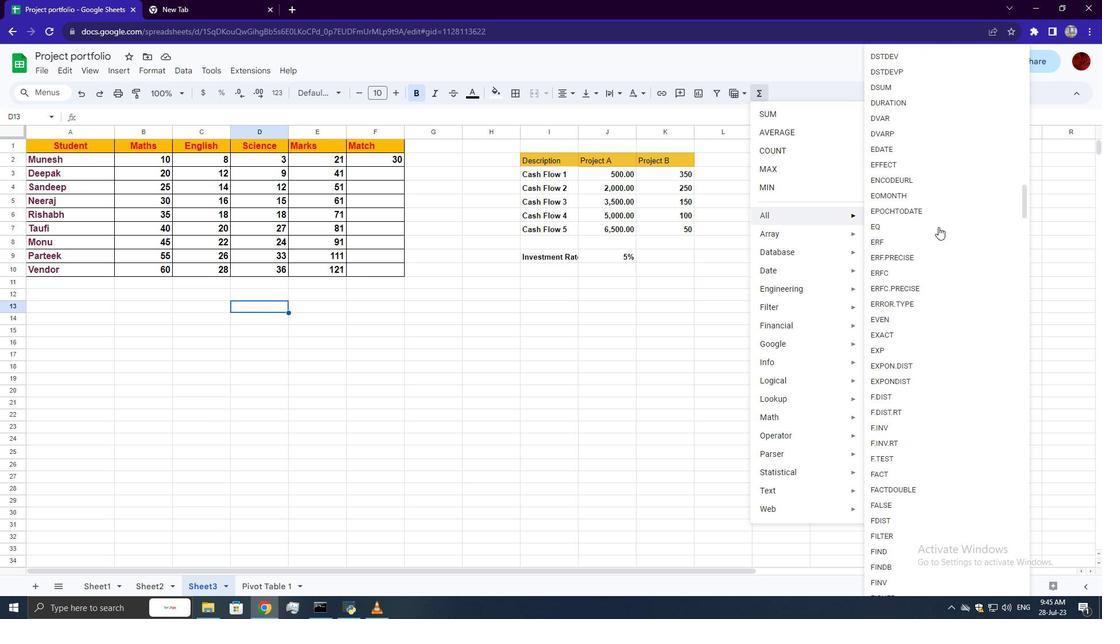 
Action: Mouse scrolled (938, 226) with delta (0, 0)
Screenshot: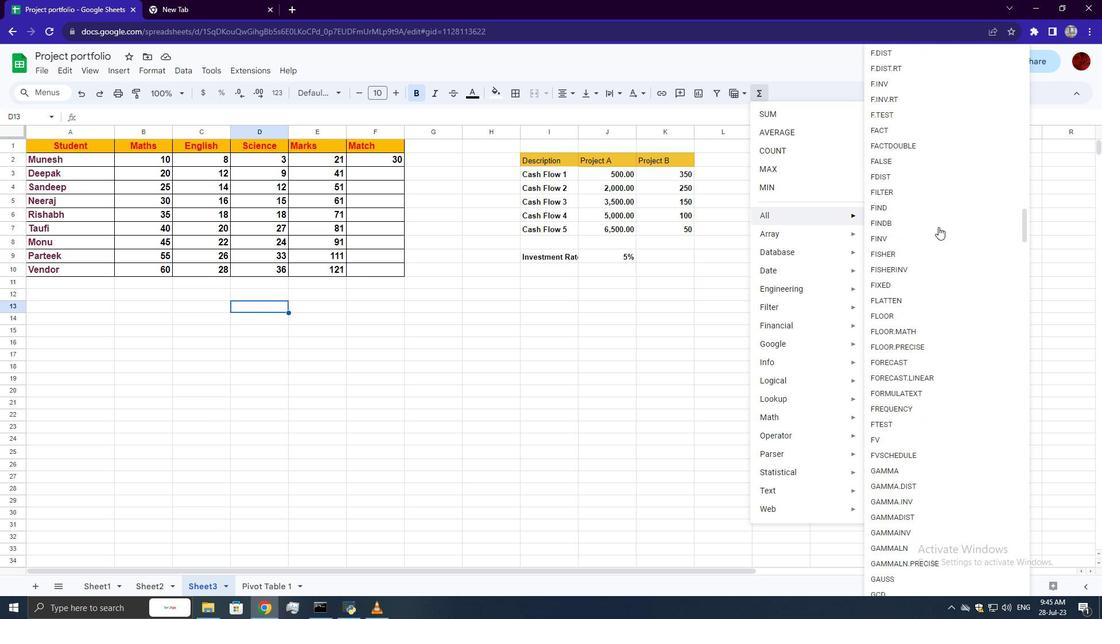 
Action: Mouse scrolled (938, 226) with delta (0, 0)
Screenshot: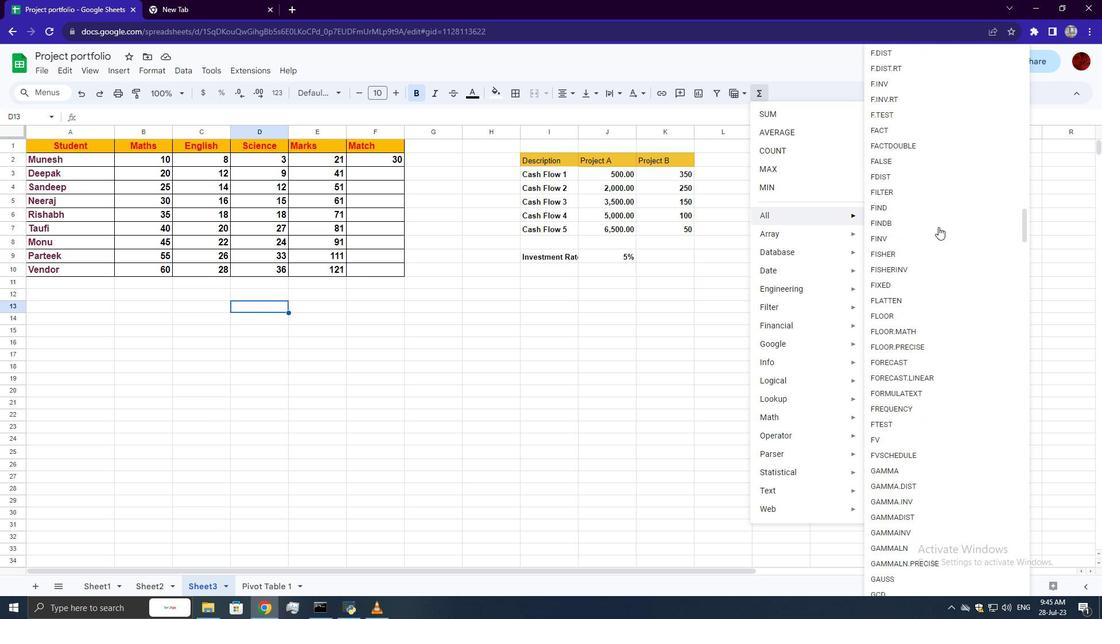 
Action: Mouse scrolled (938, 226) with delta (0, 0)
Screenshot: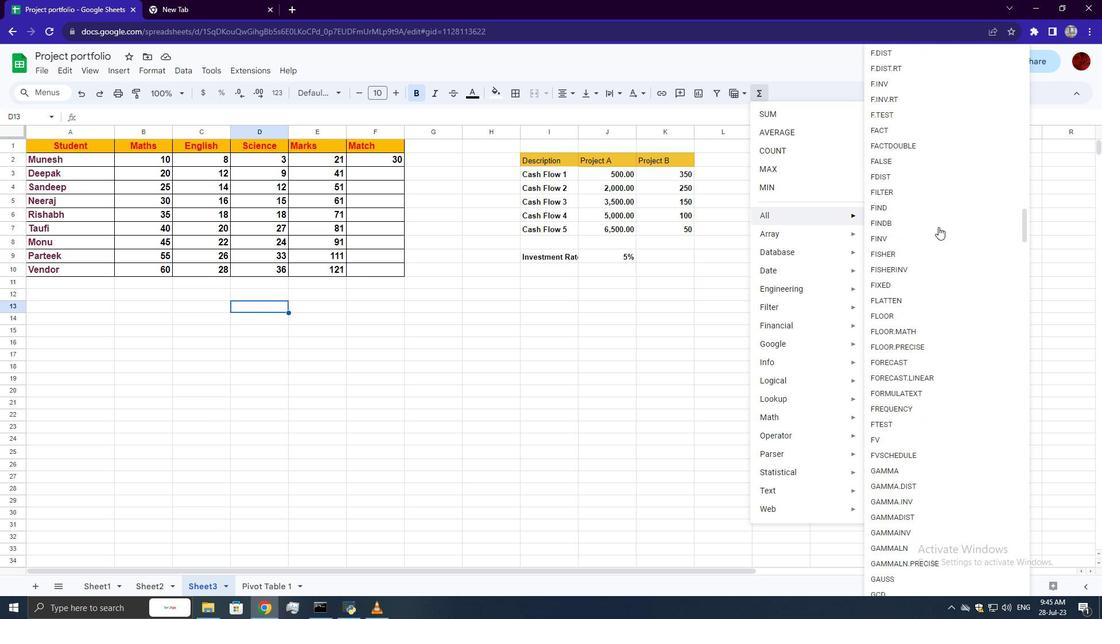
Action: Mouse scrolled (938, 226) with delta (0, 0)
Screenshot: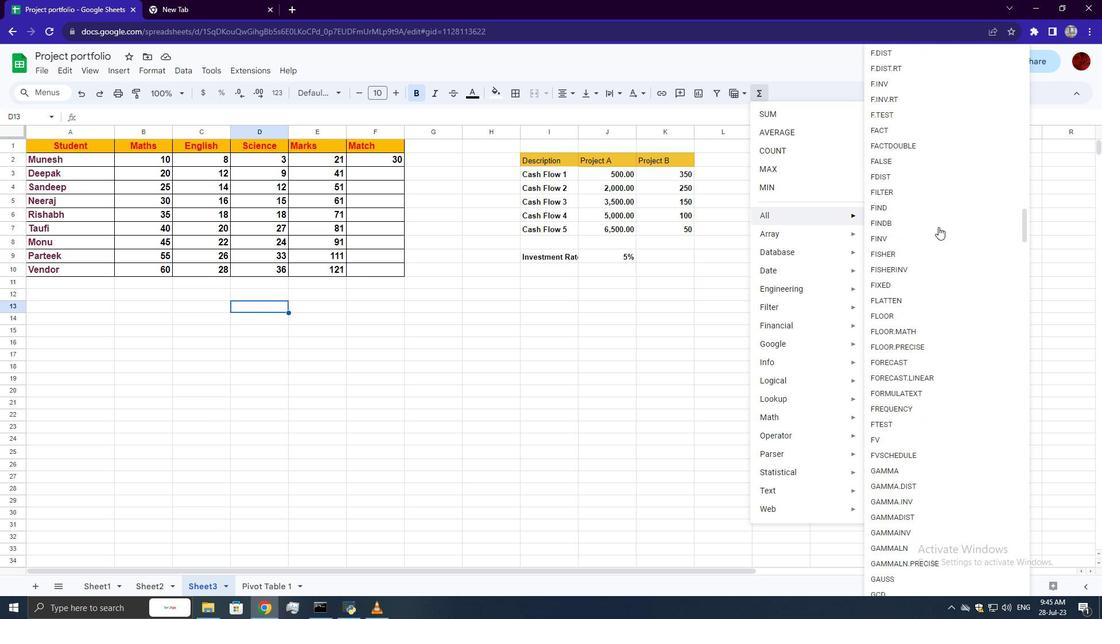 
Action: Mouse scrolled (938, 226) with delta (0, 0)
Screenshot: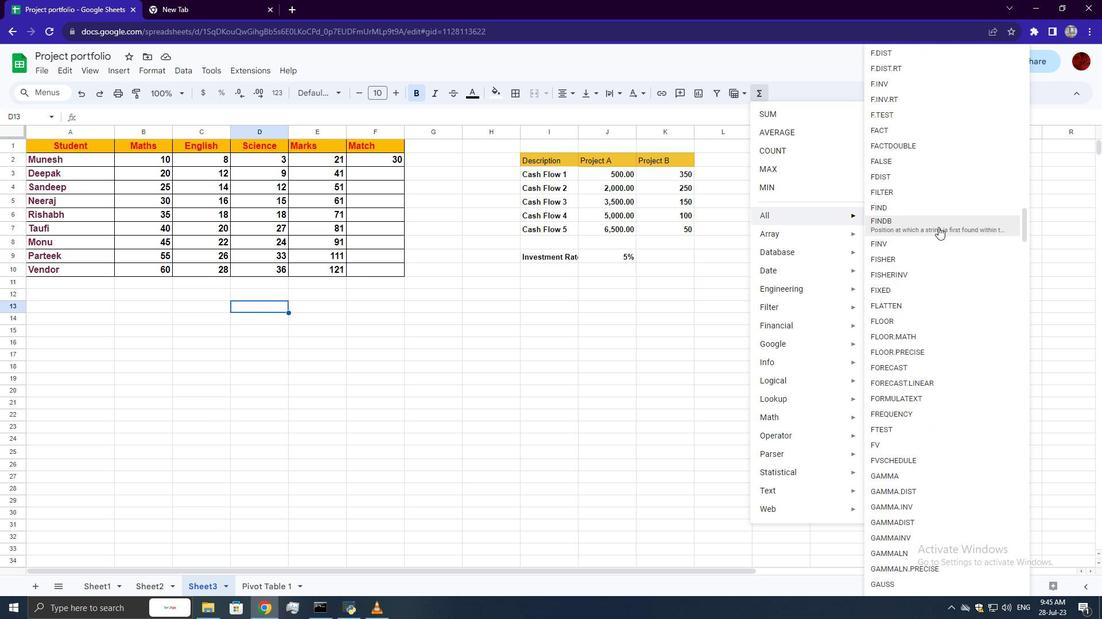 
Action: Mouse scrolled (938, 226) with delta (0, 0)
Screenshot: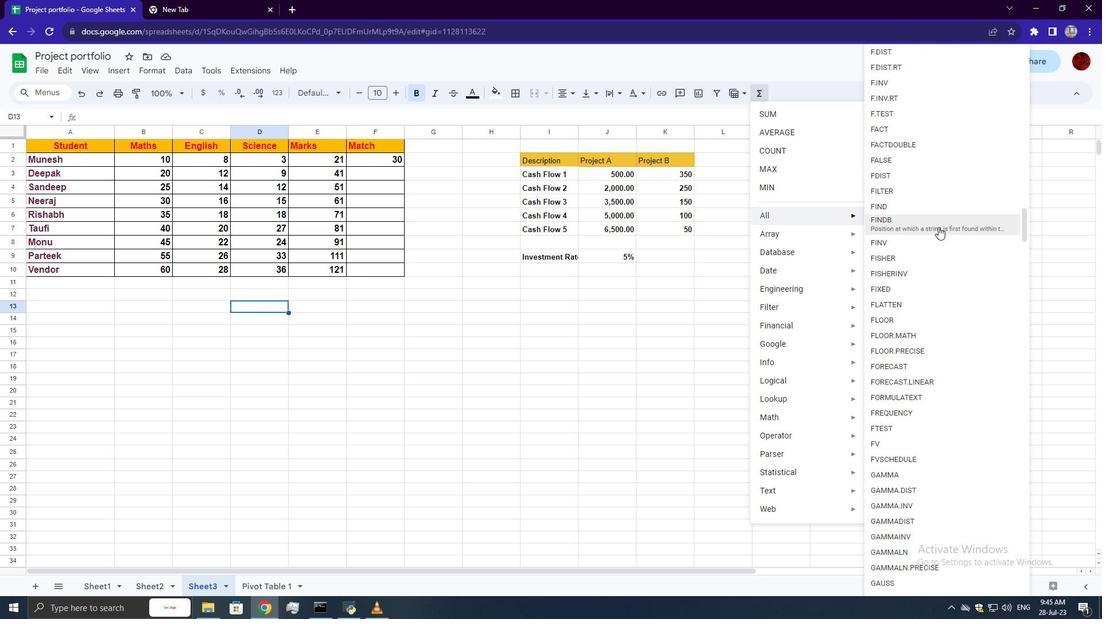 
Action: Mouse scrolled (938, 226) with delta (0, 0)
Screenshot: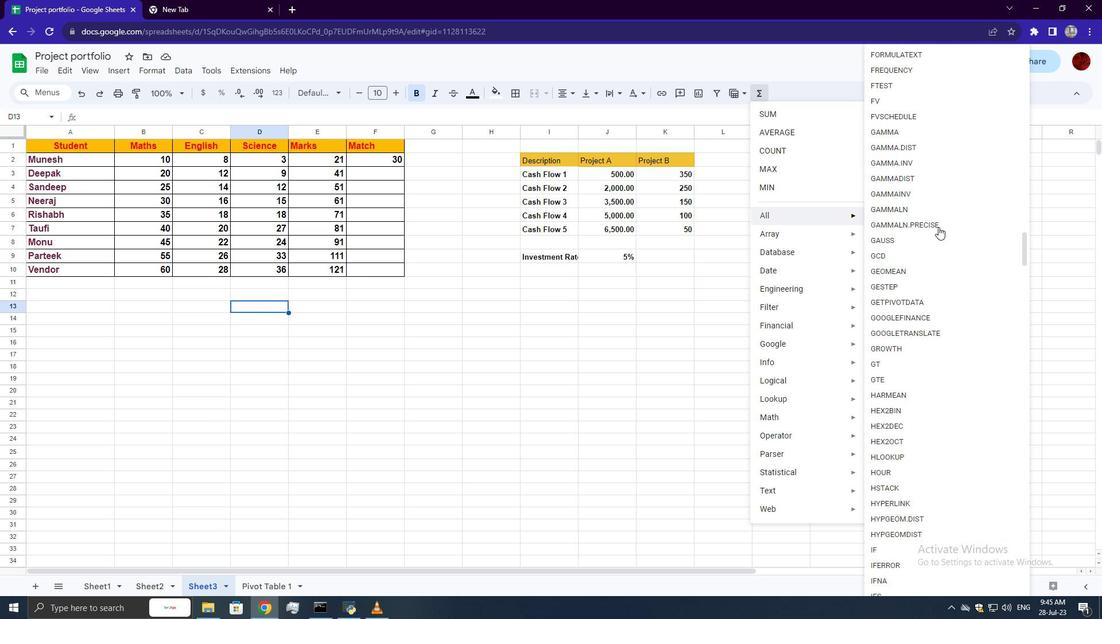 
Action: Mouse scrolled (938, 226) with delta (0, 0)
Screenshot: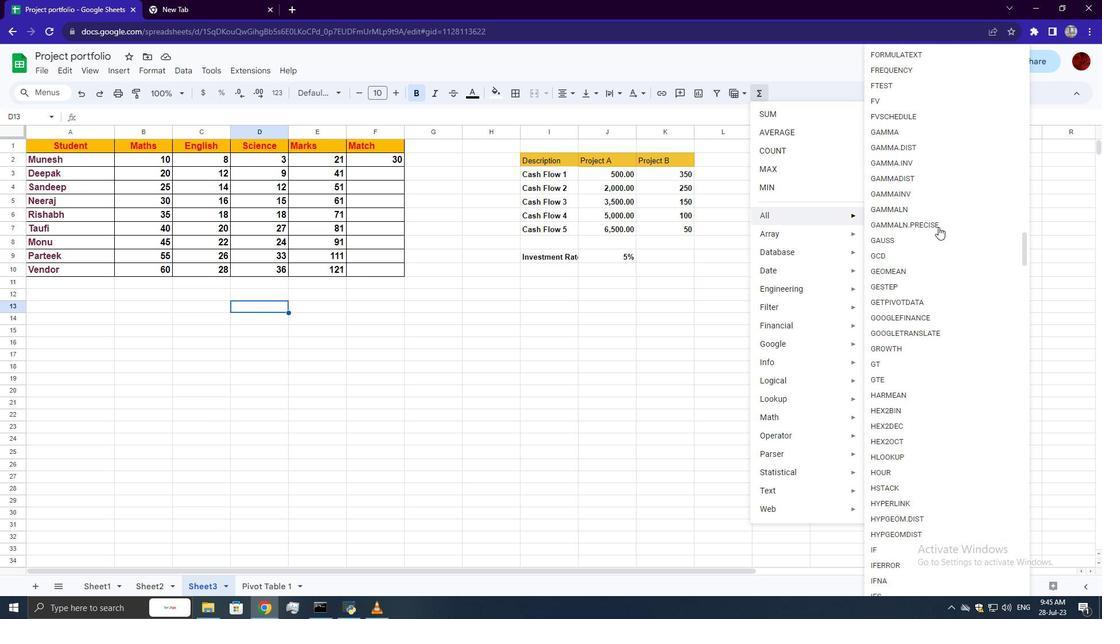 
Action: Mouse scrolled (938, 226) with delta (0, 0)
Screenshot: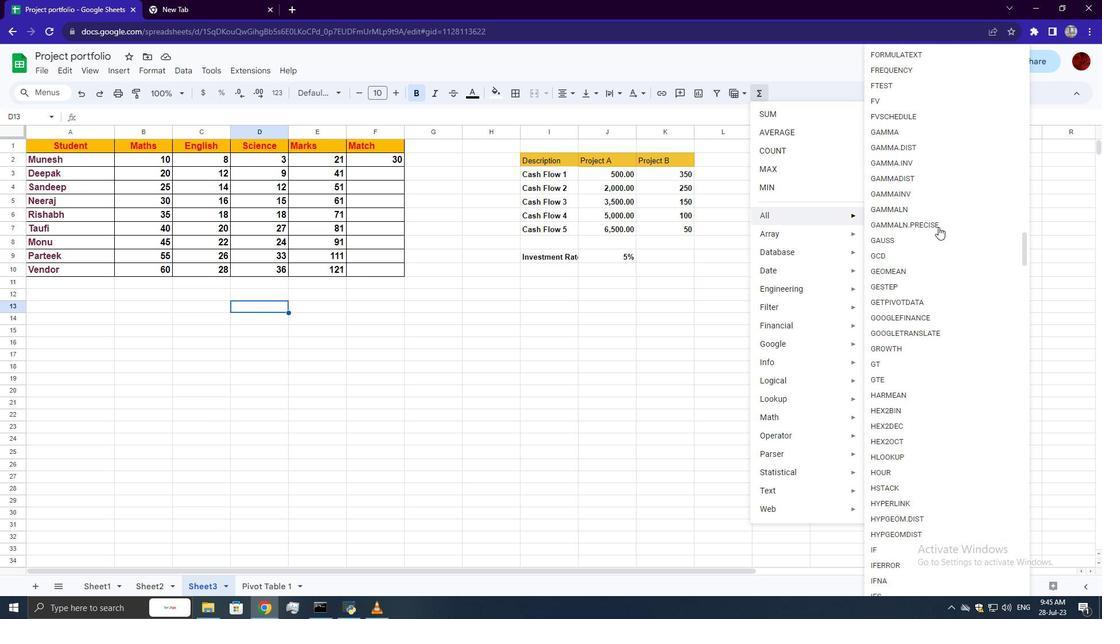 
Action: Mouse scrolled (938, 226) with delta (0, 0)
Screenshot: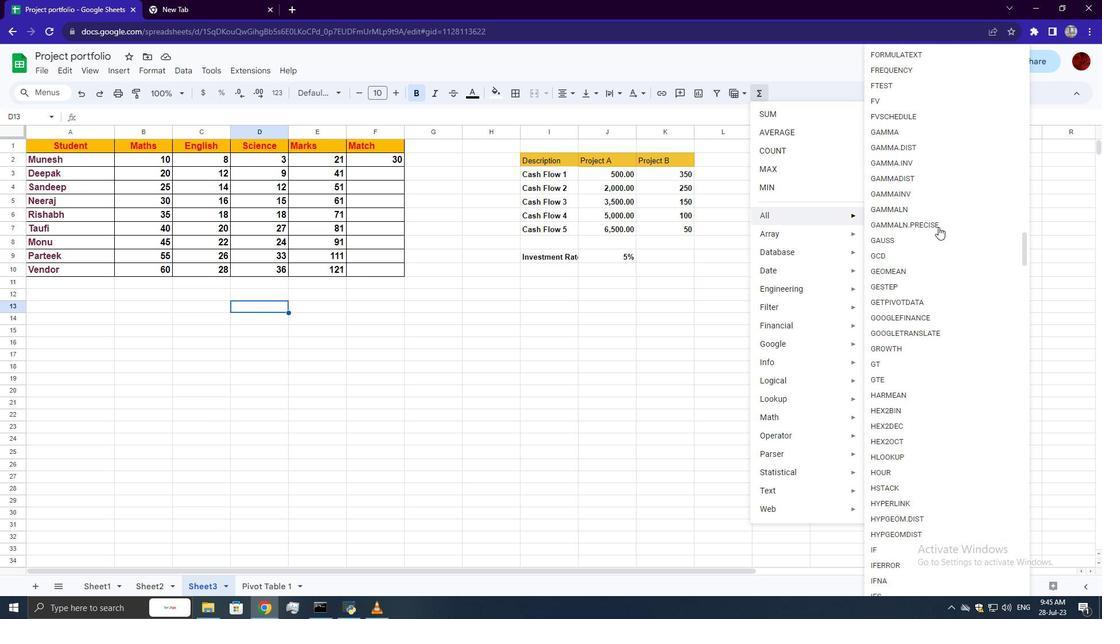 
Action: Mouse scrolled (938, 226) with delta (0, 0)
Screenshot: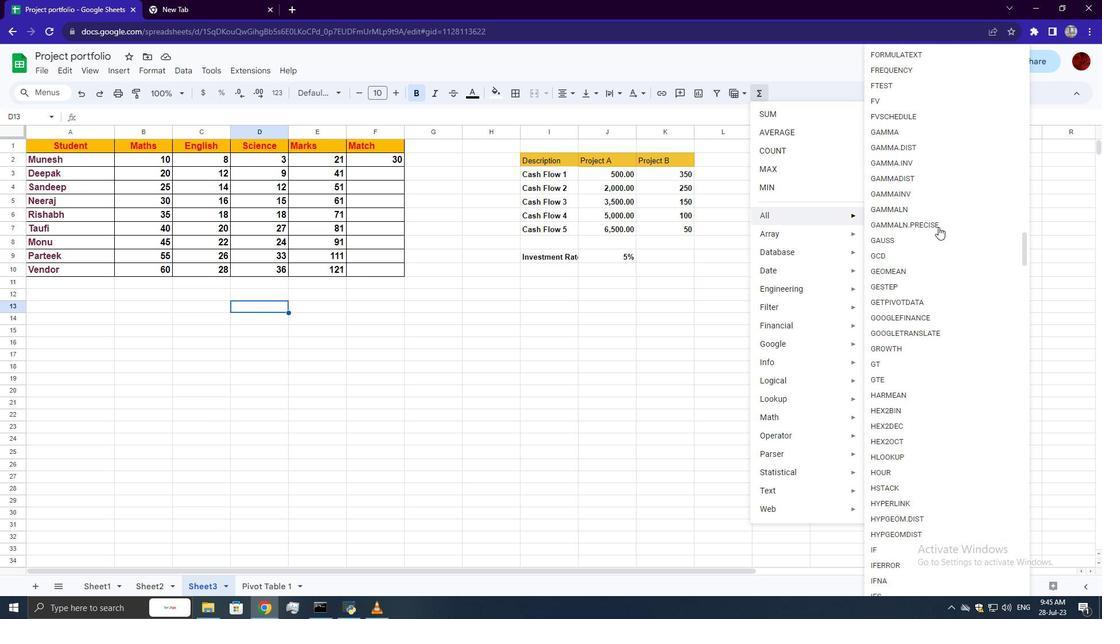 
Action: Mouse scrolled (938, 226) with delta (0, 0)
Screenshot: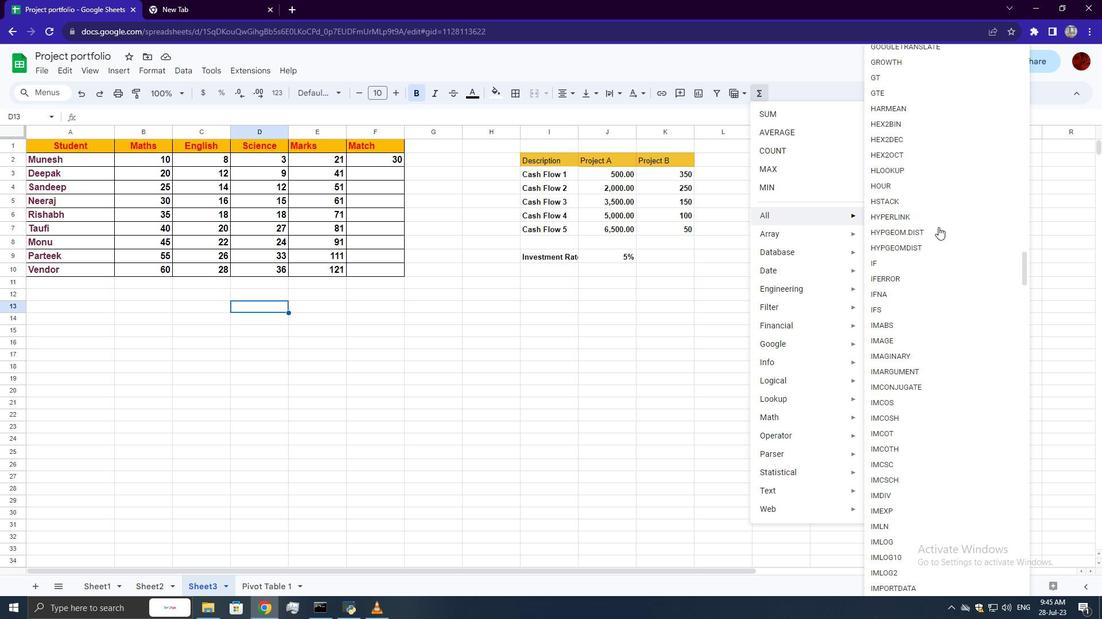 
Action: Mouse scrolled (938, 226) with delta (0, 0)
Screenshot: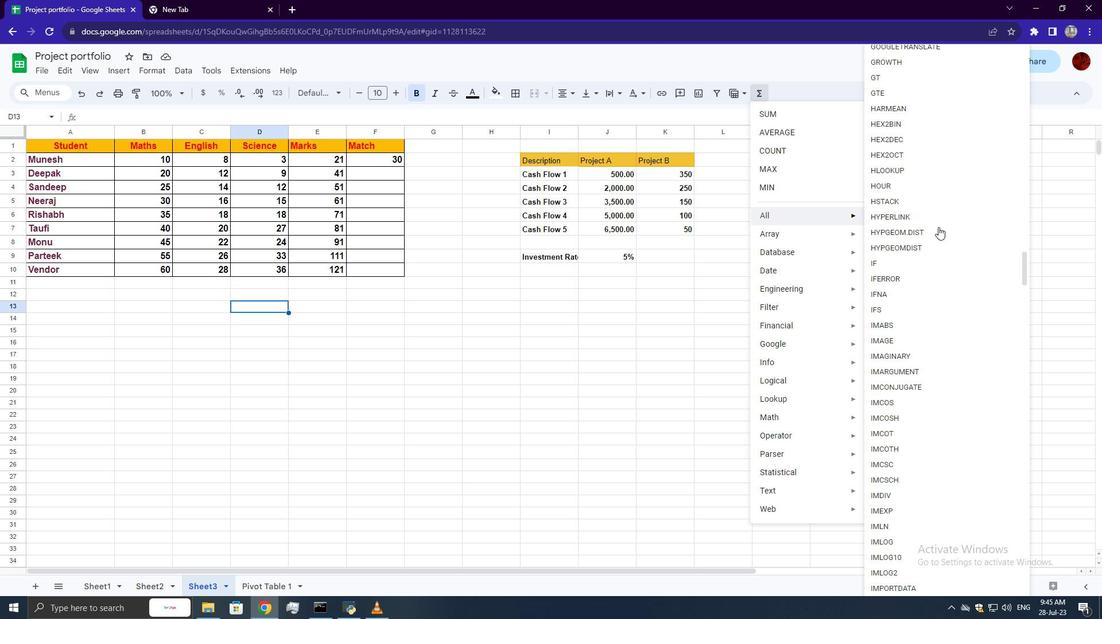 
Action: Mouse scrolled (938, 226) with delta (0, 0)
Screenshot: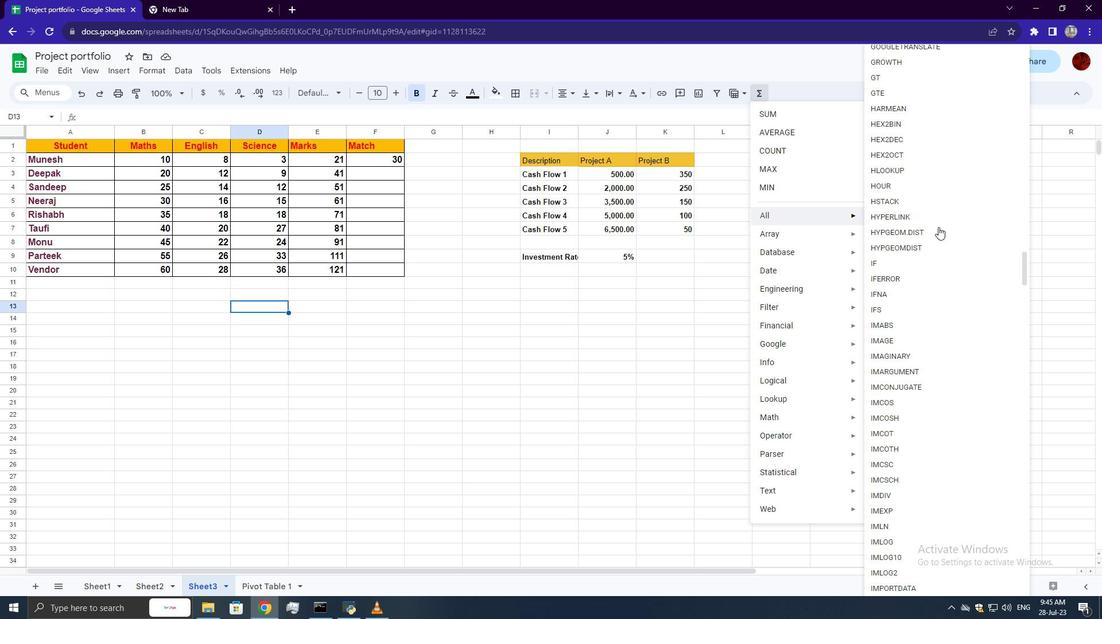 
Action: Mouse scrolled (938, 226) with delta (0, 0)
Screenshot: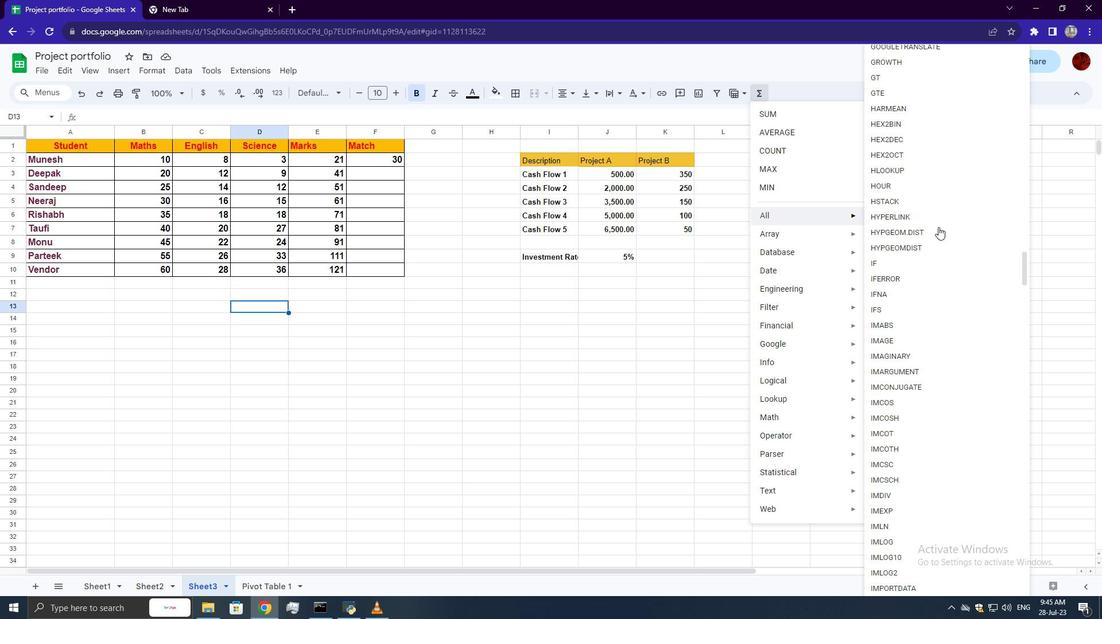 
Action: Mouse scrolled (938, 226) with delta (0, 0)
Screenshot: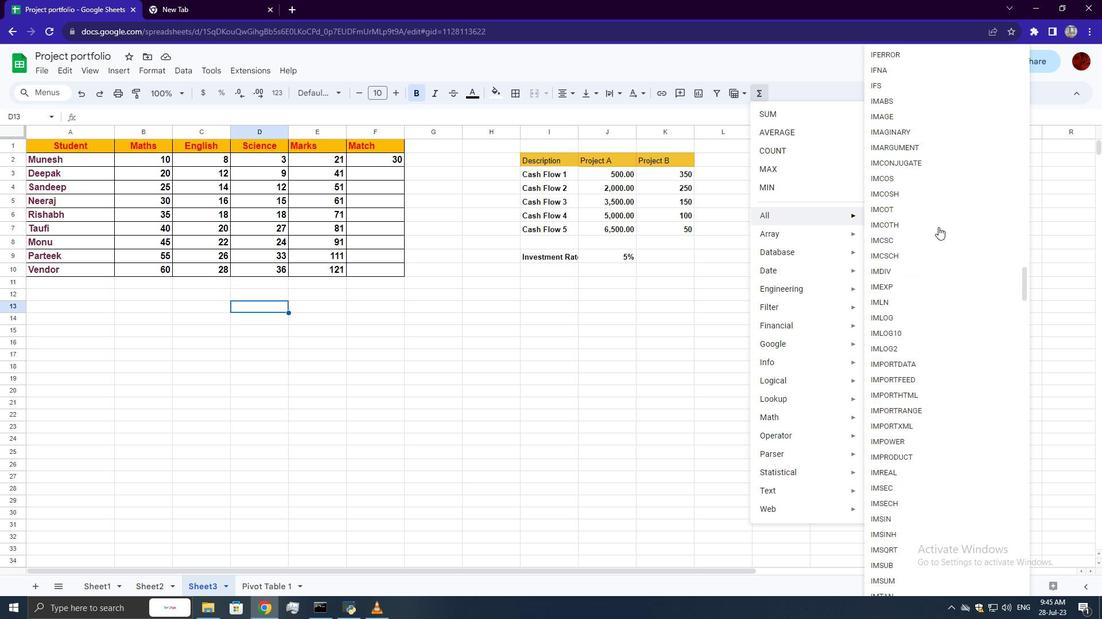 
Action: Mouse scrolled (938, 226) with delta (0, 0)
Screenshot: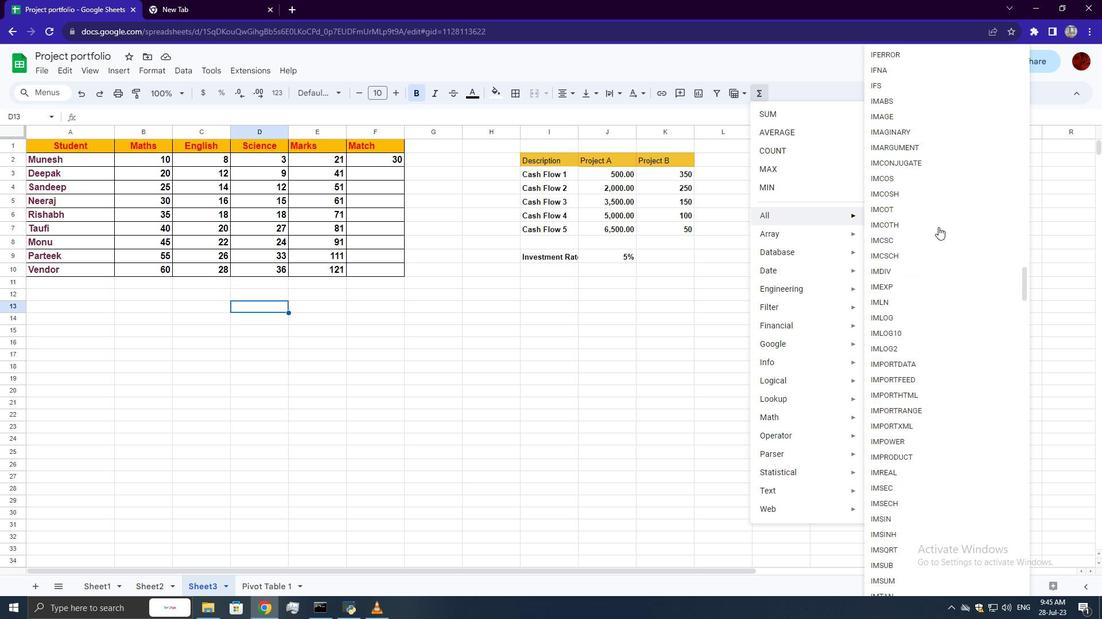 
Action: Mouse scrolled (938, 226) with delta (0, 0)
Screenshot: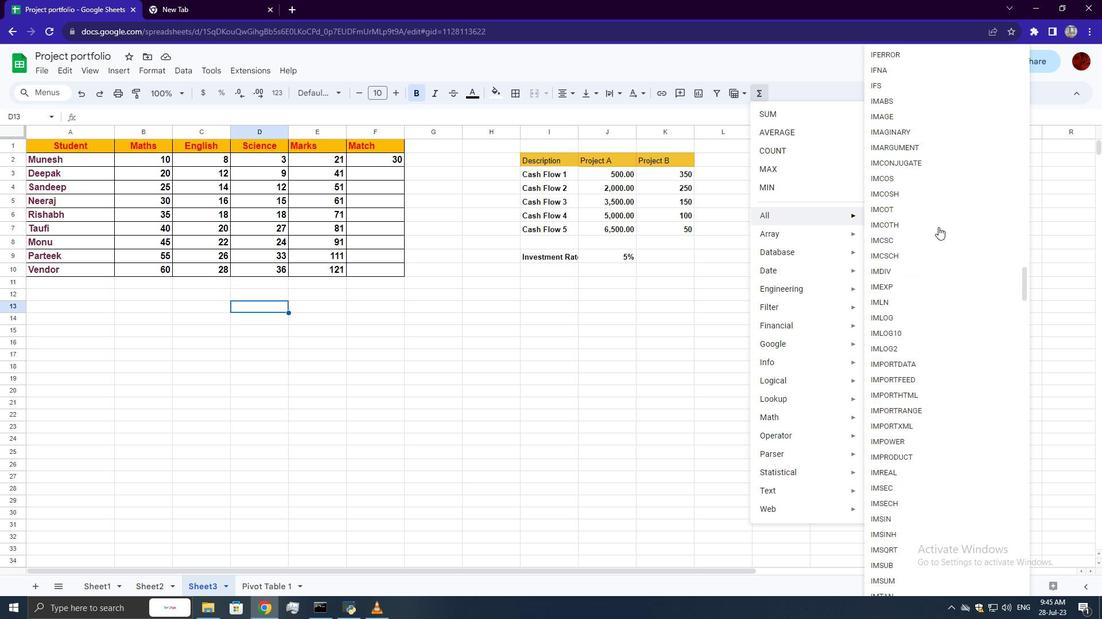 
Action: Mouse scrolled (938, 226) with delta (0, 0)
Screenshot: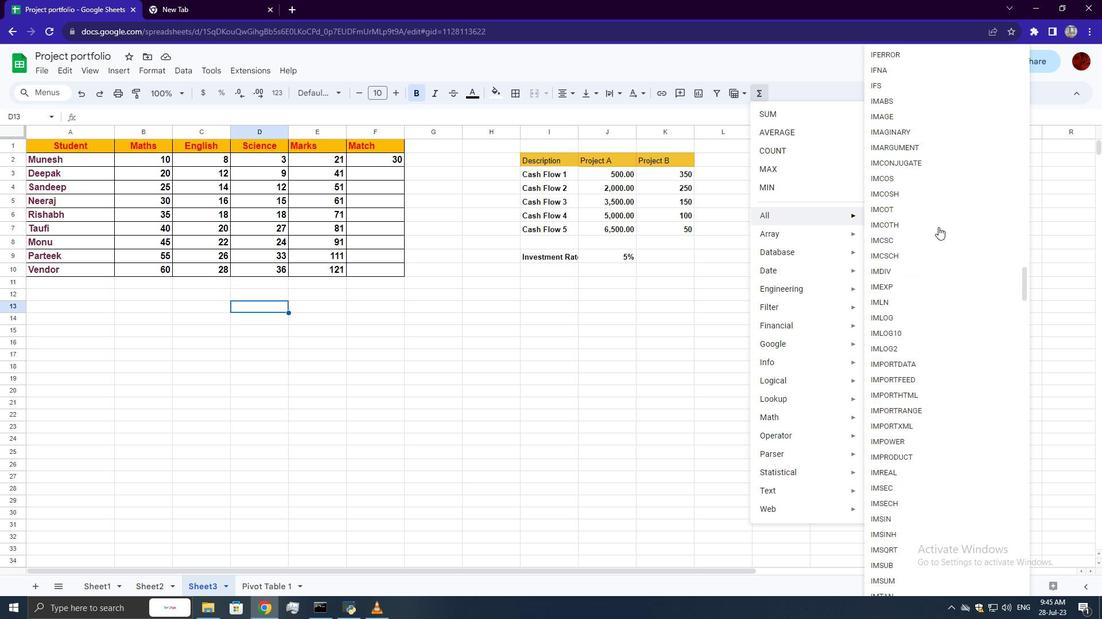 
Action: Mouse scrolled (938, 226) with delta (0, 0)
Screenshot: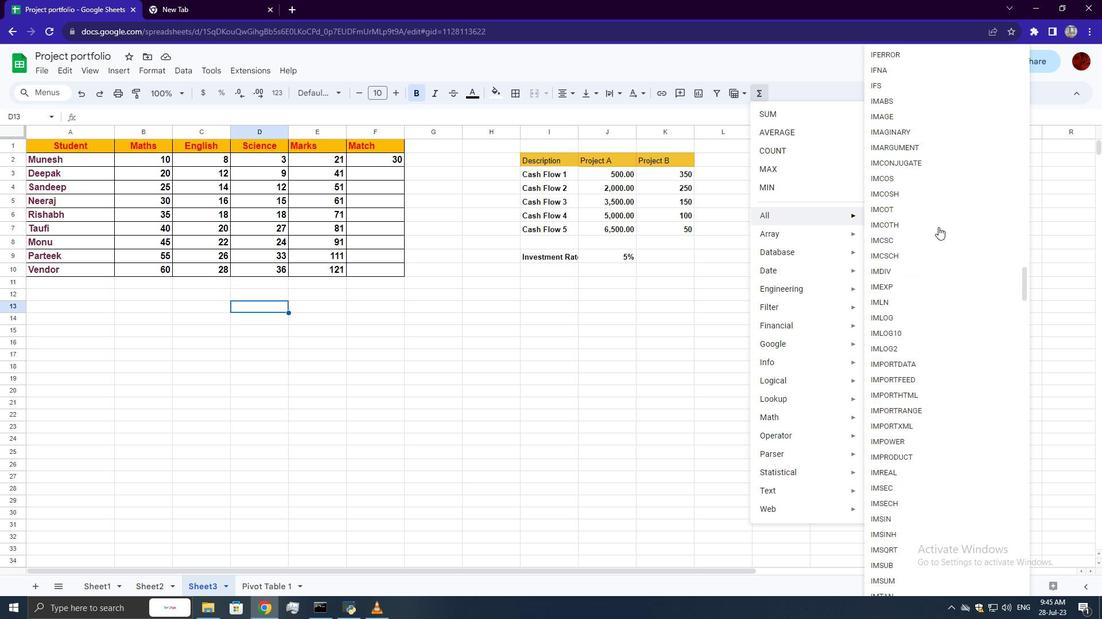 
Action: Mouse scrolled (938, 226) with delta (0, 0)
Screenshot: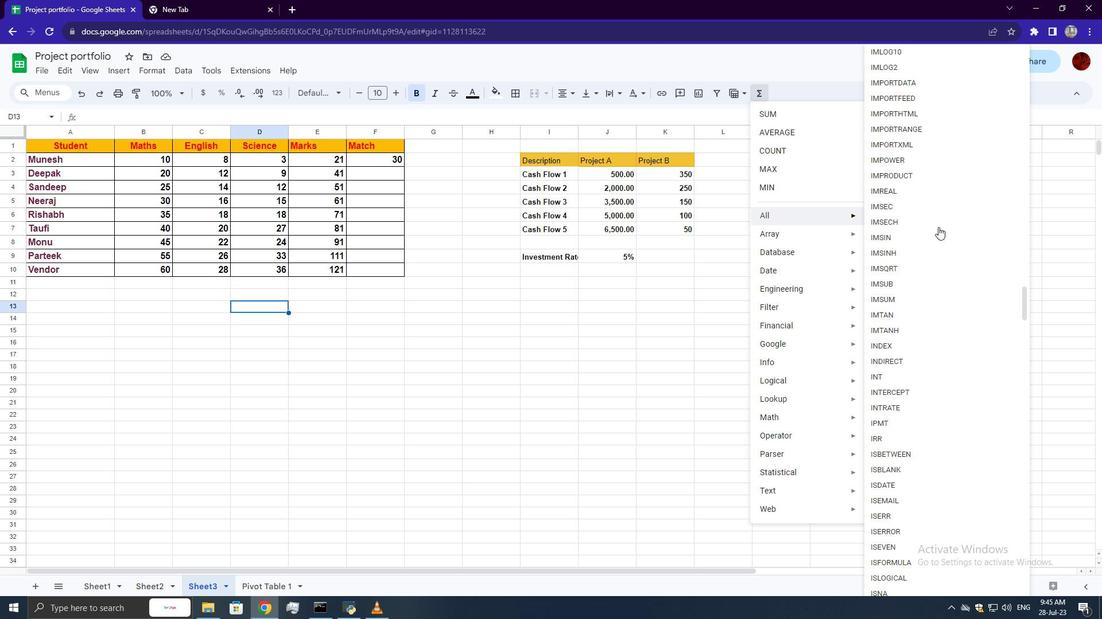 
Action: Mouse scrolled (938, 226) with delta (0, 0)
Screenshot: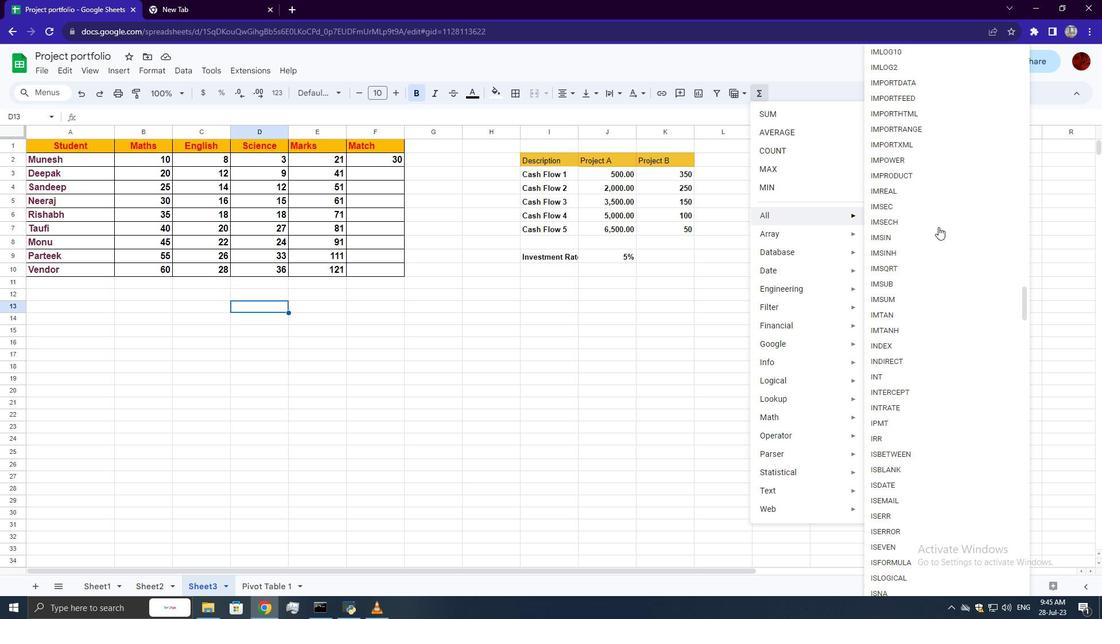 
Action: Mouse scrolled (938, 226) with delta (0, 0)
Screenshot: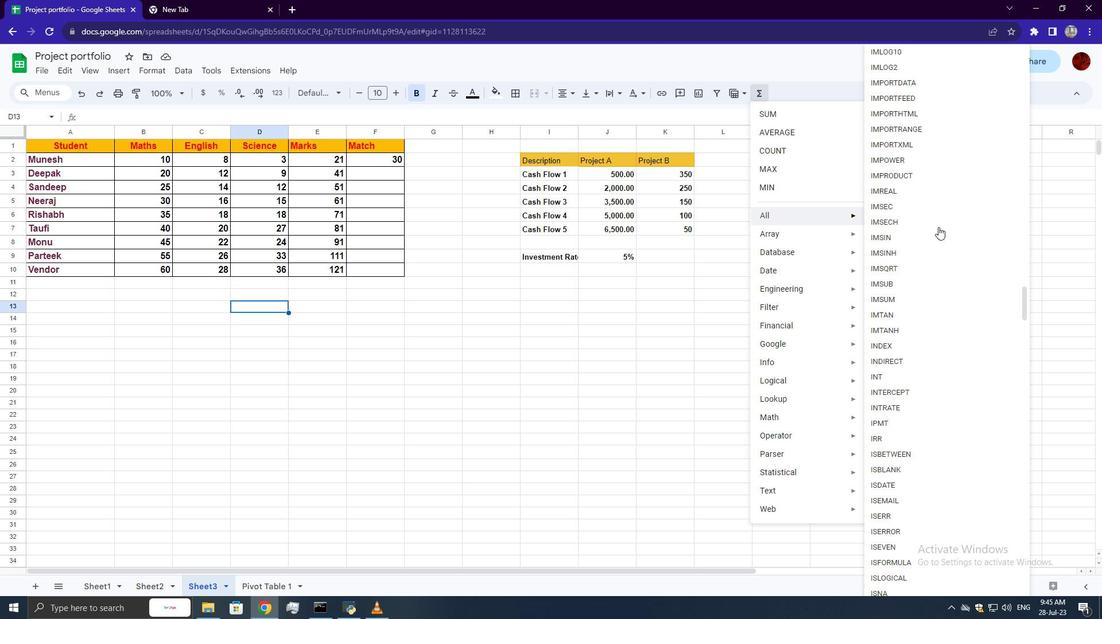 
Action: Mouse scrolled (938, 226) with delta (0, 0)
Screenshot: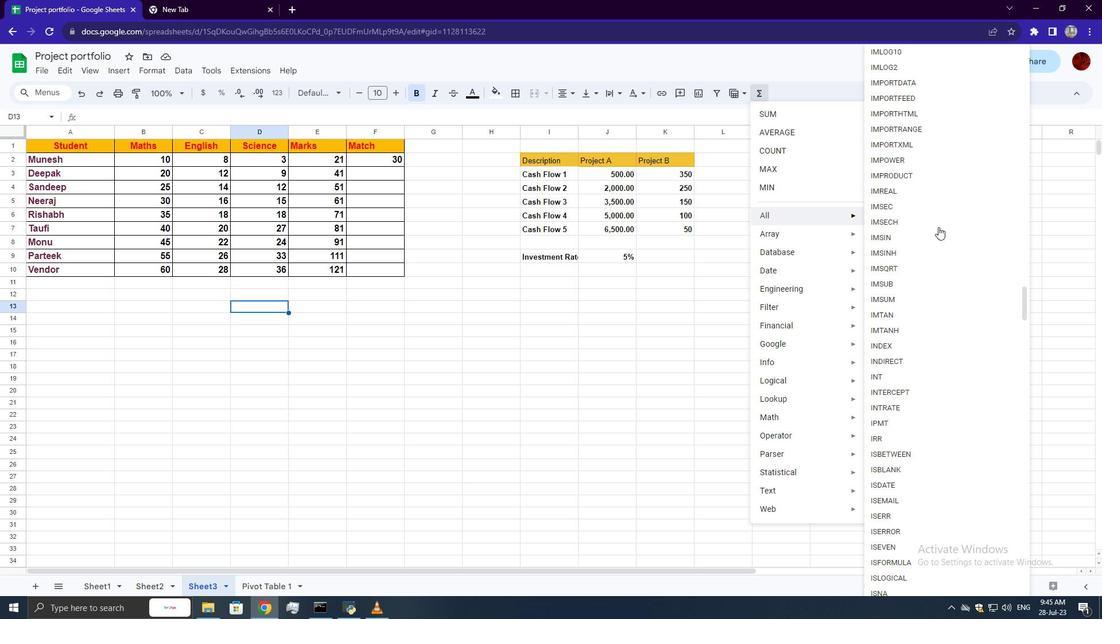 
Action: Mouse scrolled (938, 226) with delta (0, 0)
Screenshot: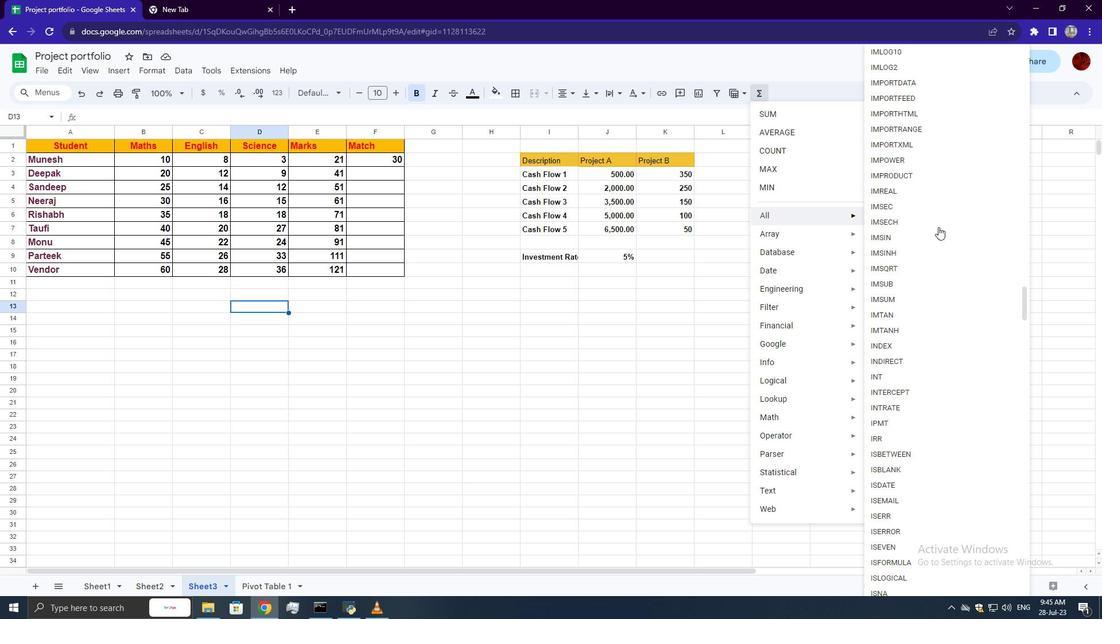 
Action: Mouse scrolled (938, 226) with delta (0, 0)
Screenshot: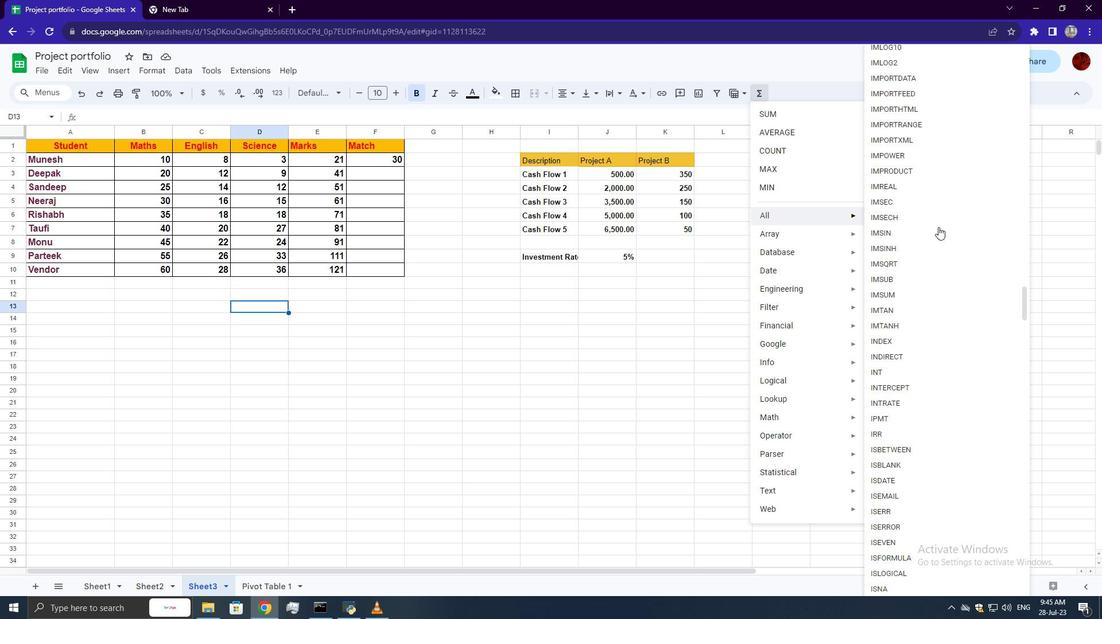 
Action: Mouse scrolled (938, 226) with delta (0, 0)
Screenshot: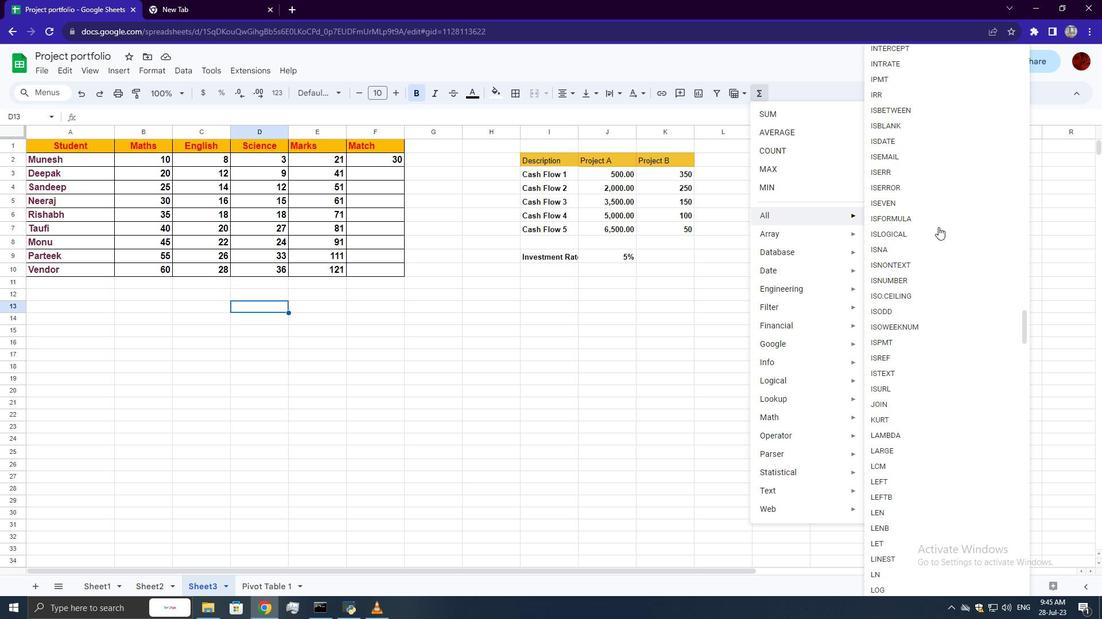 
Action: Mouse scrolled (938, 226) with delta (0, 0)
Screenshot: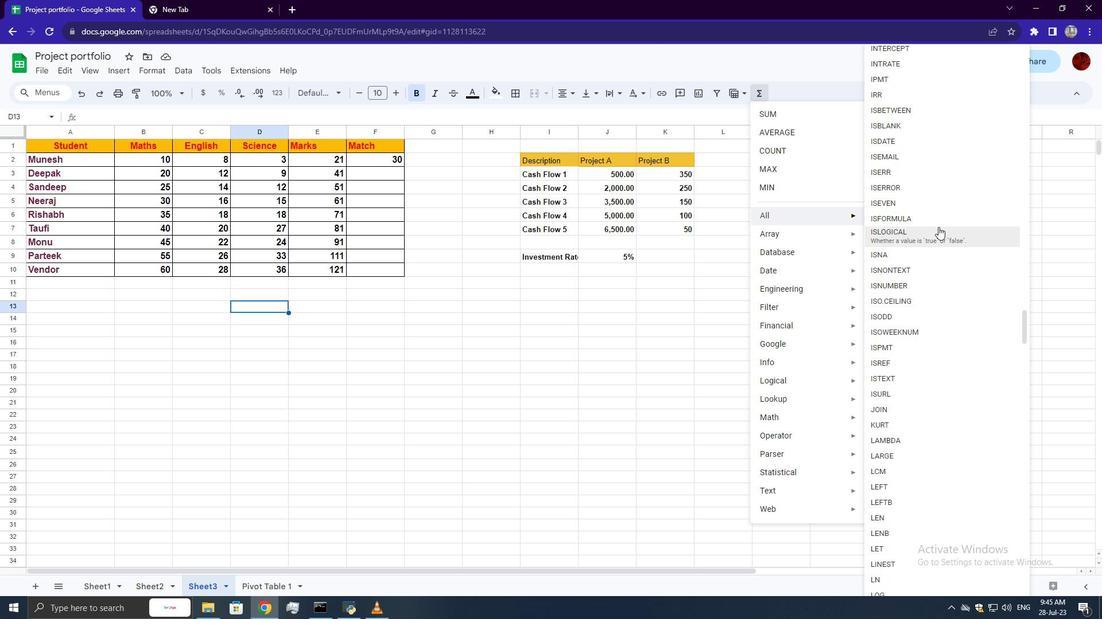 
Action: Mouse scrolled (938, 226) with delta (0, 0)
Screenshot: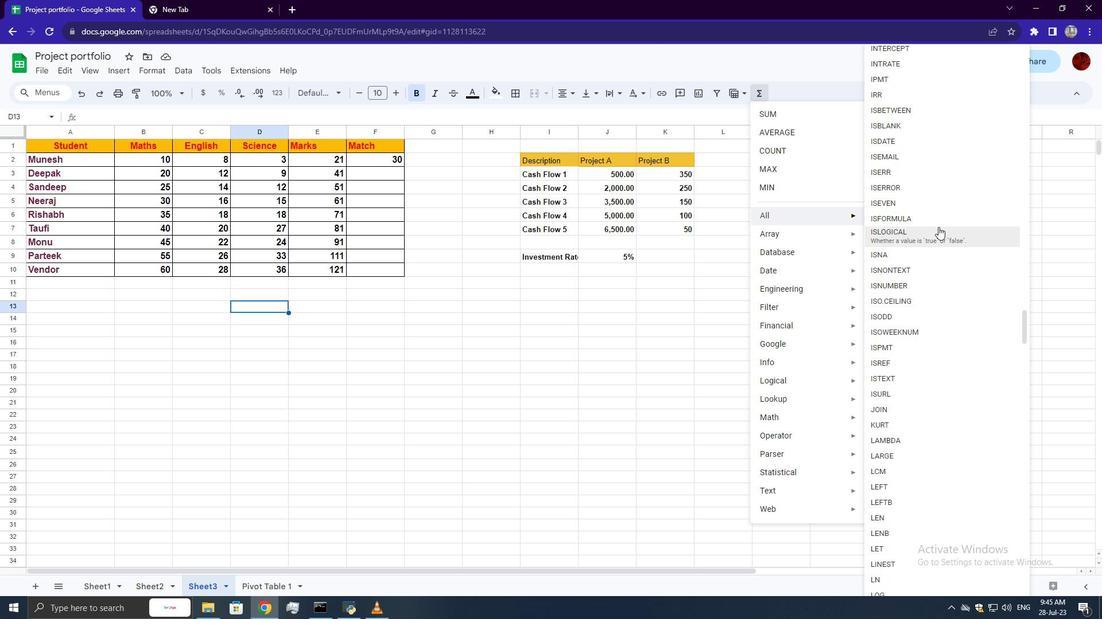 
Action: Mouse scrolled (938, 226) with delta (0, 0)
Screenshot: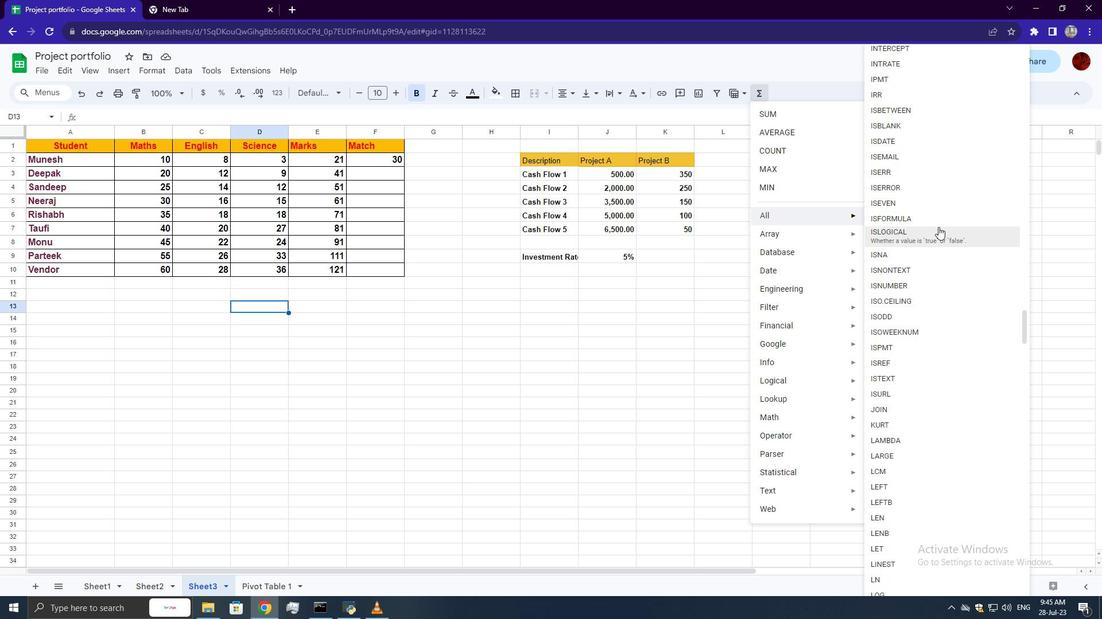 
Action: Mouse scrolled (938, 226) with delta (0, 0)
Screenshot: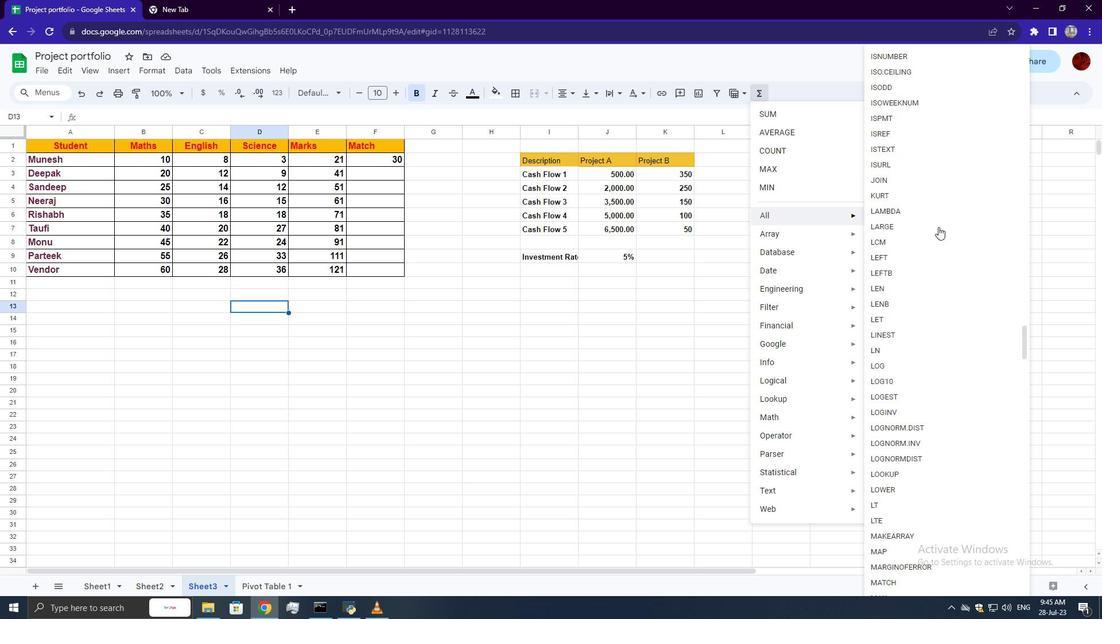 
Action: Mouse scrolled (938, 226) with delta (0, 0)
Screenshot: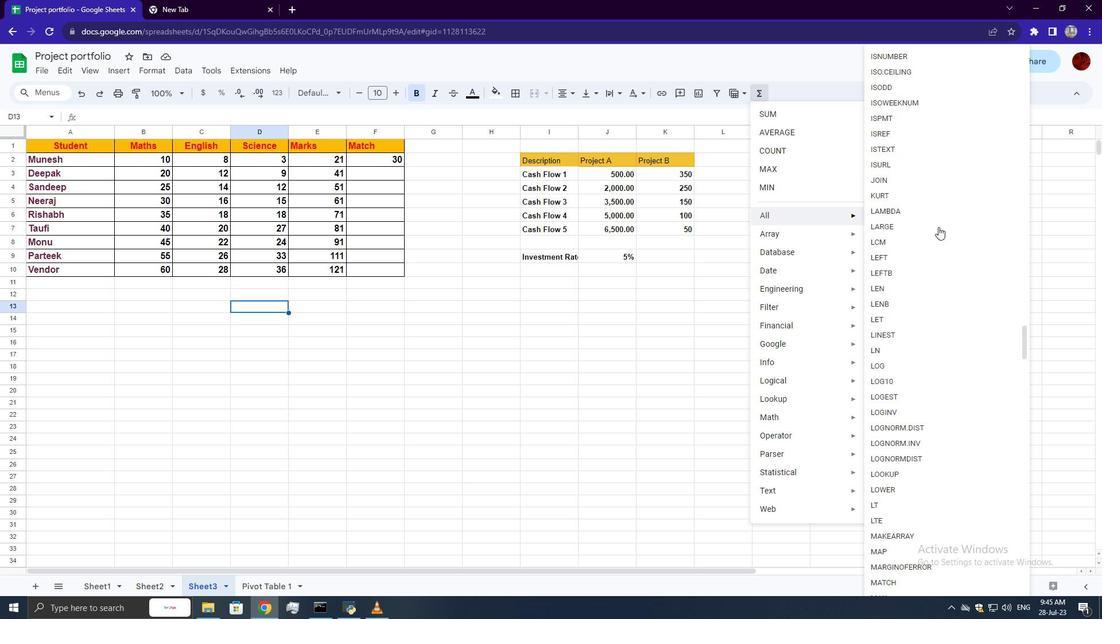 
Action: Mouse scrolled (938, 226) with delta (0, 0)
Screenshot: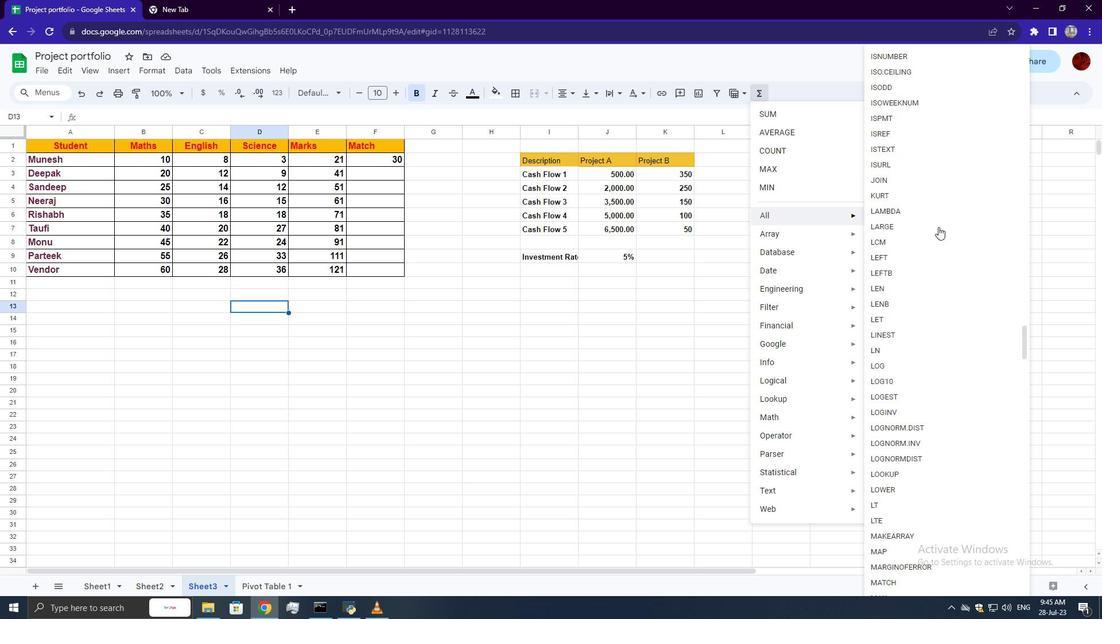 
Action: Mouse scrolled (938, 226) with delta (0, 0)
Screenshot: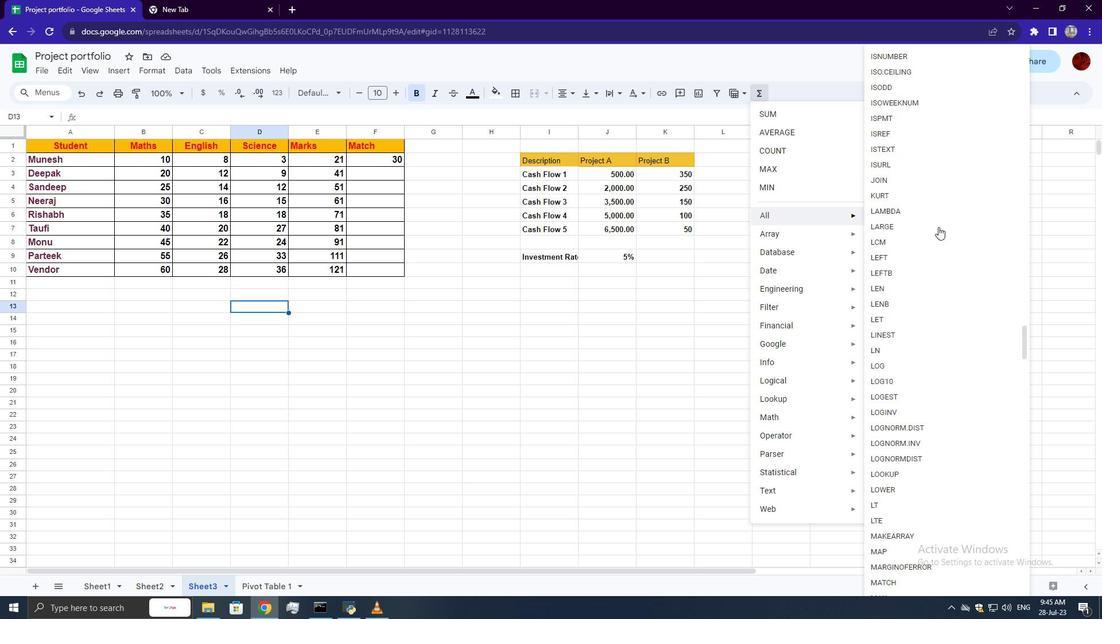 
Action: Mouse scrolled (938, 226) with delta (0, 0)
Screenshot: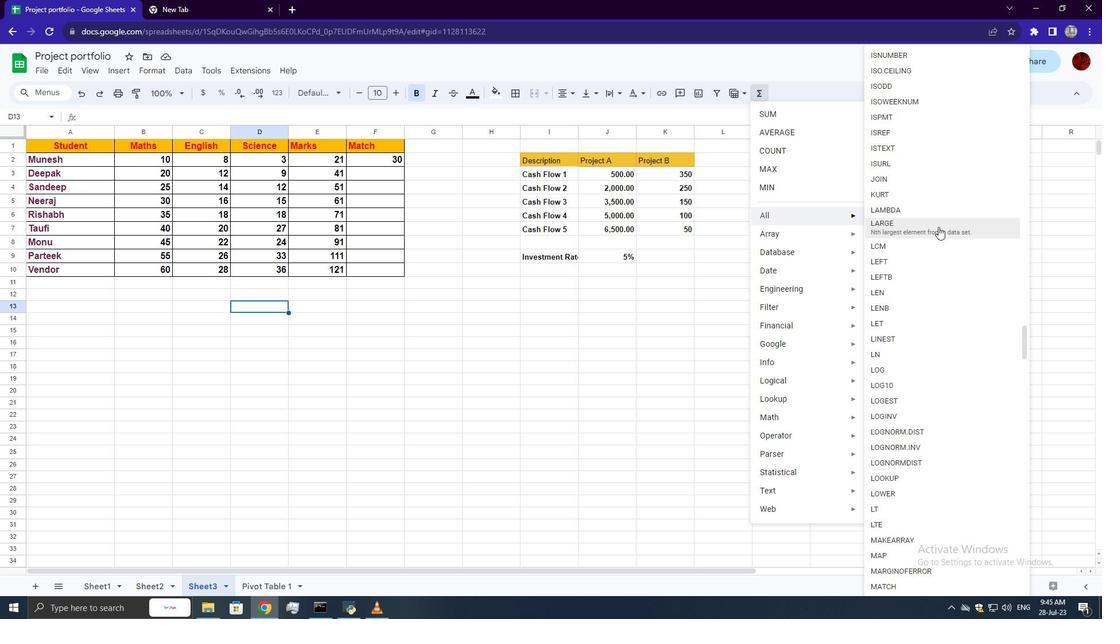 
Action: Mouse scrolled (938, 226) with delta (0, 0)
Screenshot: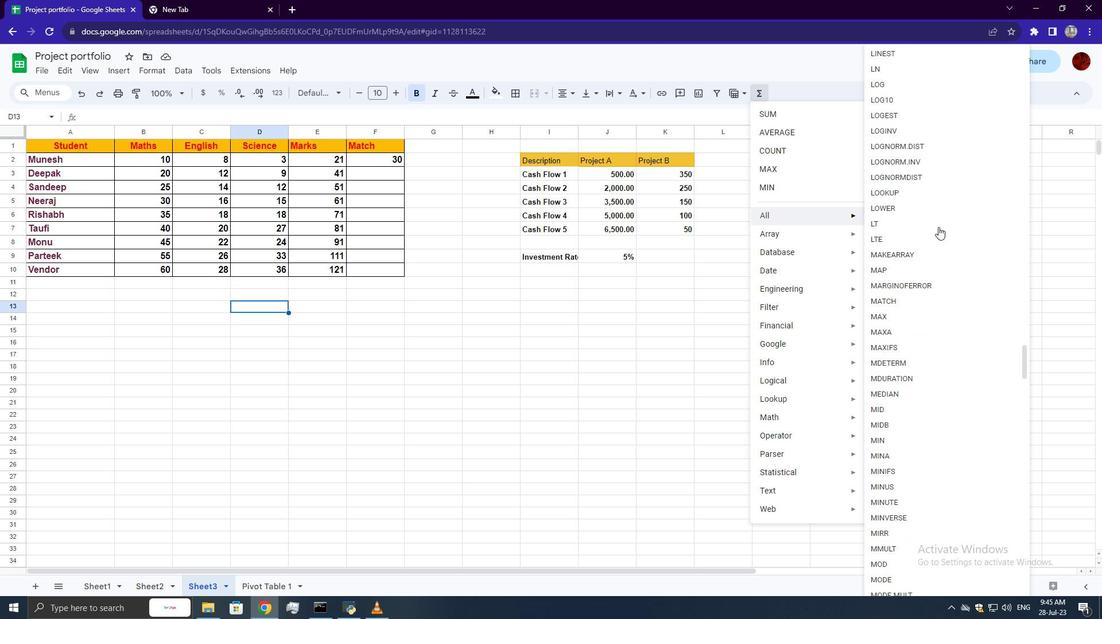 
Action: Mouse scrolled (938, 226) with delta (0, 0)
Screenshot: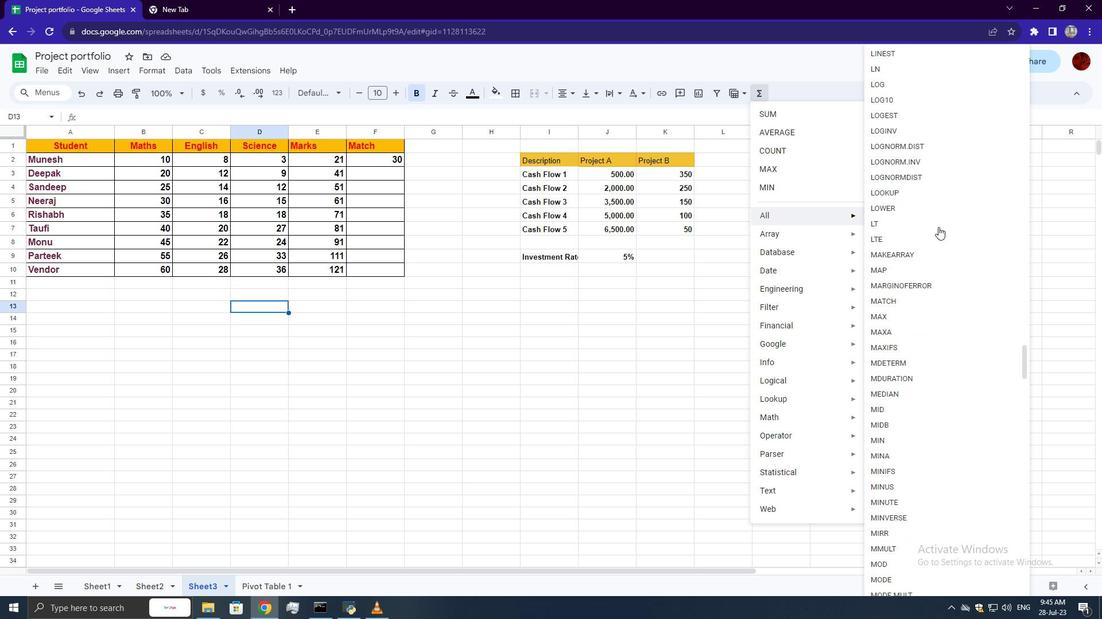 
Action: Mouse scrolled (938, 226) with delta (0, 0)
Screenshot: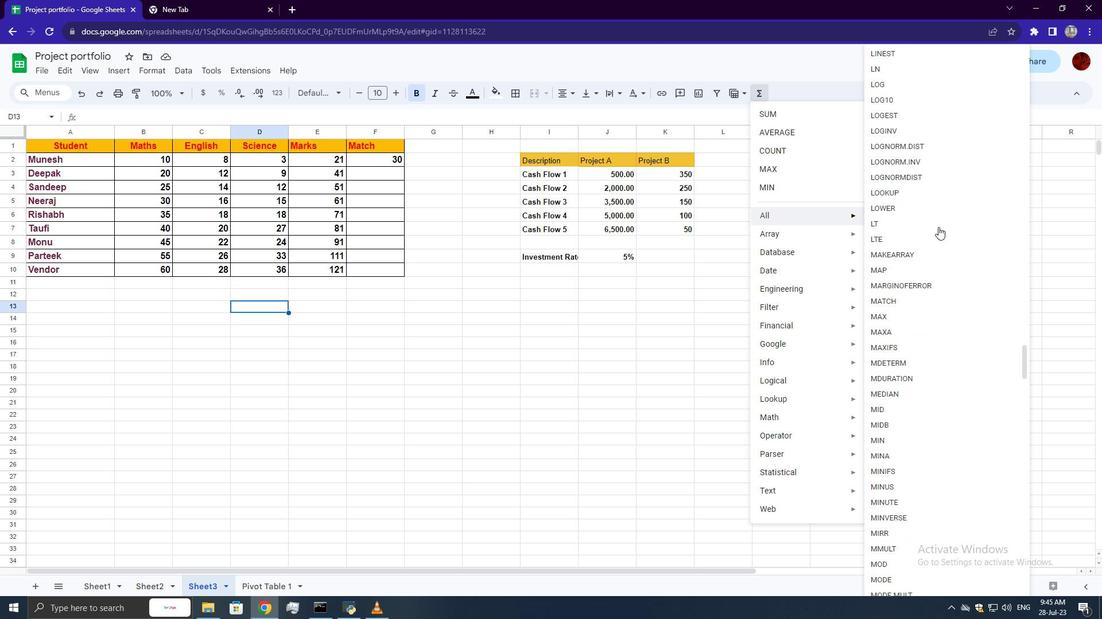 
Action: Mouse moved to (898, 409)
Screenshot: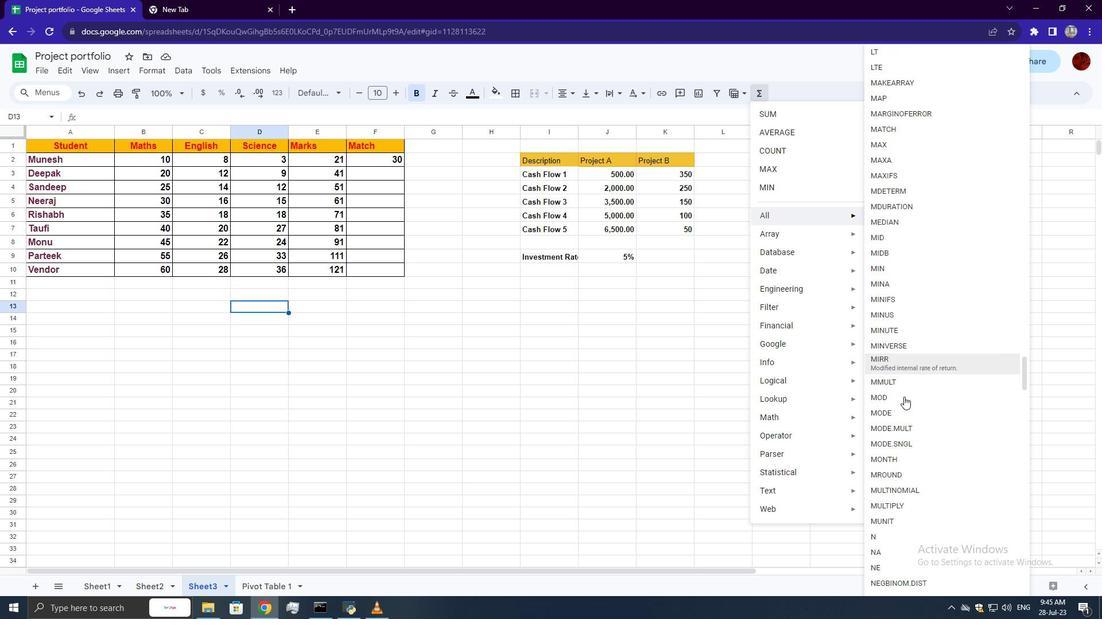 
Action: Mouse pressed left at (898, 409)
Screenshot: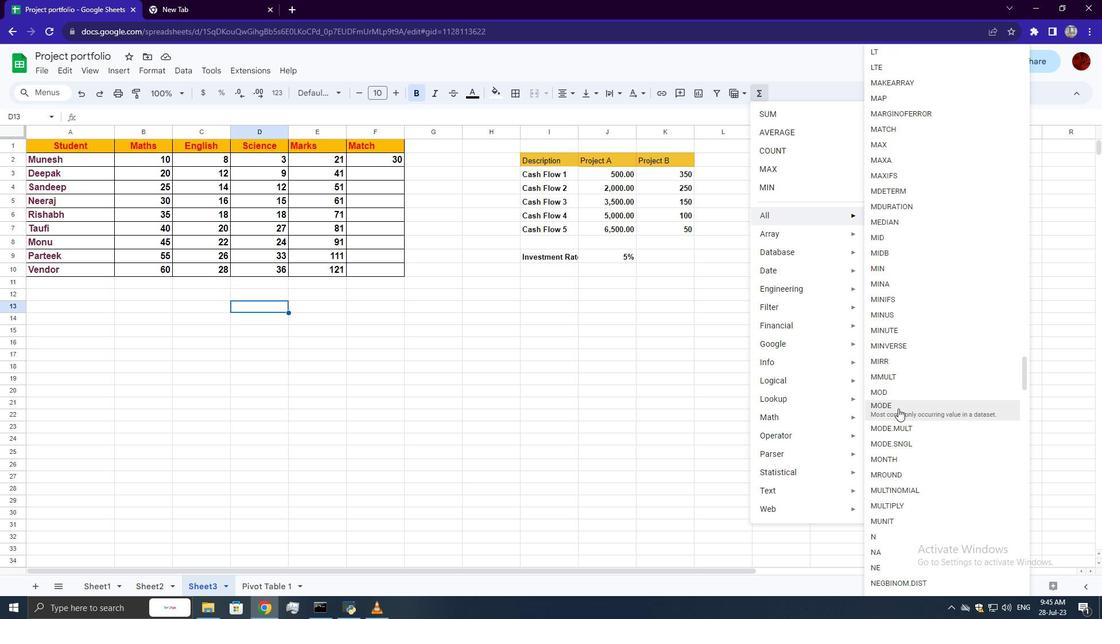 
Action: Mouse moved to (152, 161)
Screenshot: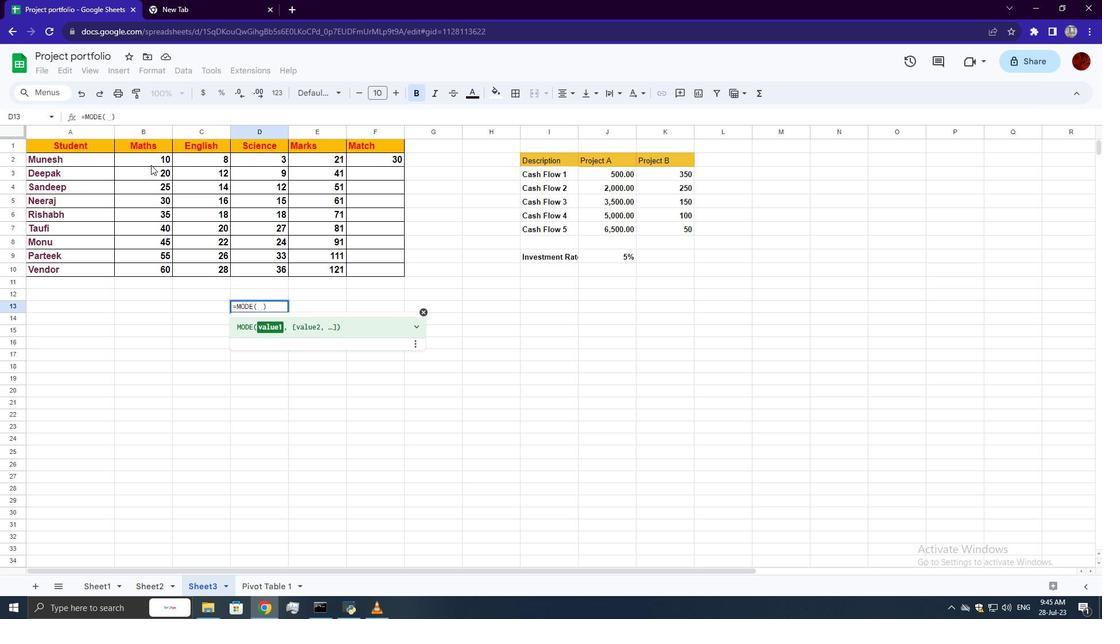 
Action: Mouse pressed left at (152, 161)
Screenshot: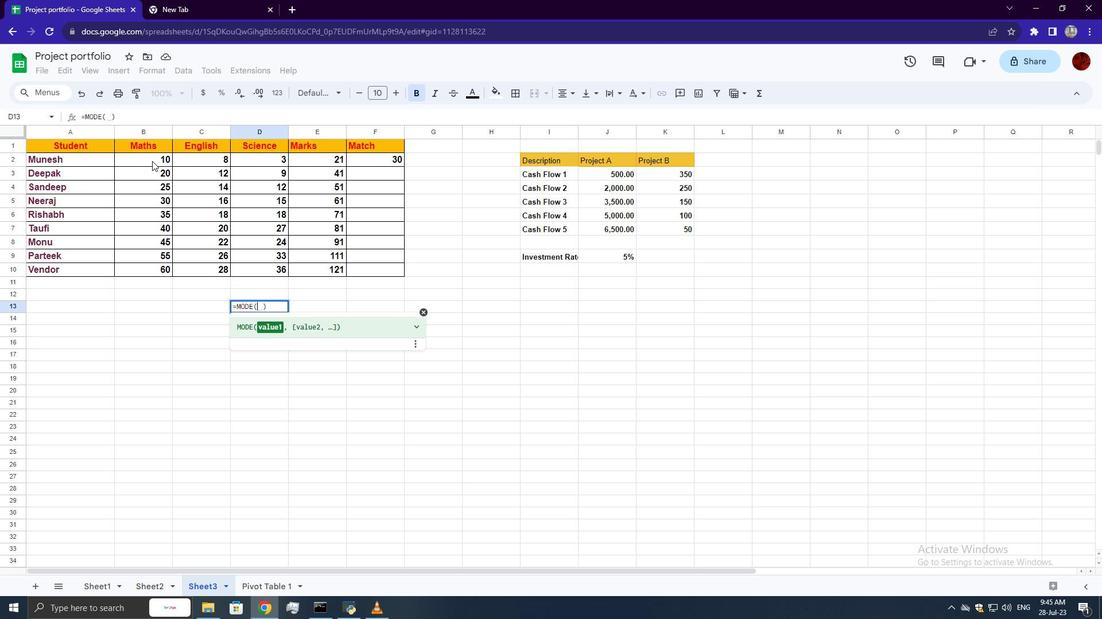 
Action: Mouse moved to (149, 266)
Screenshot: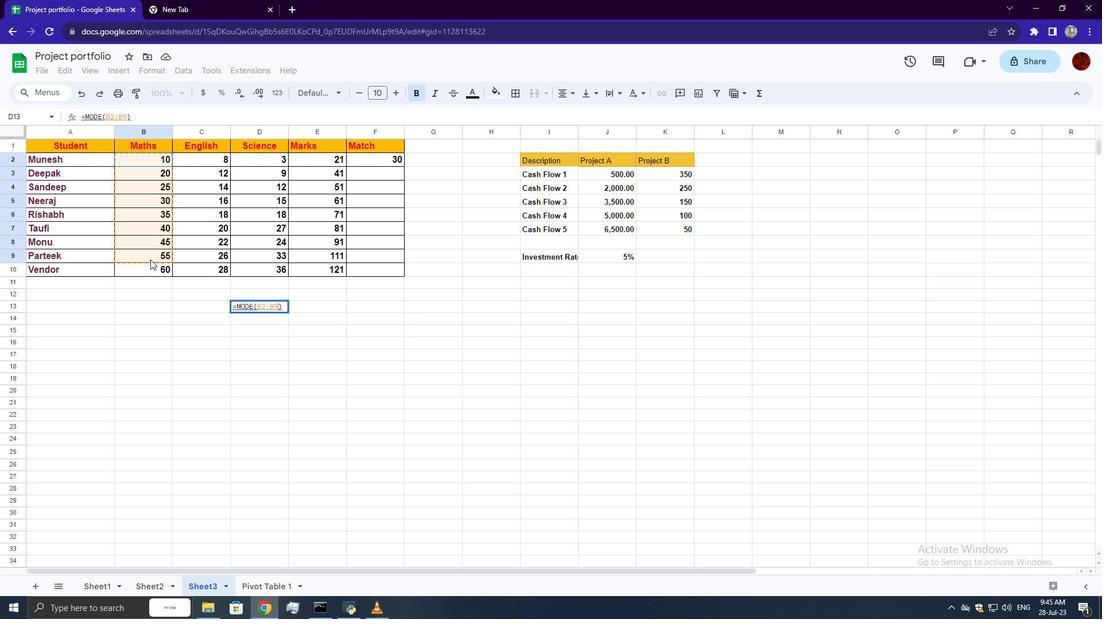 
Action: Key pressed ,
Screenshot: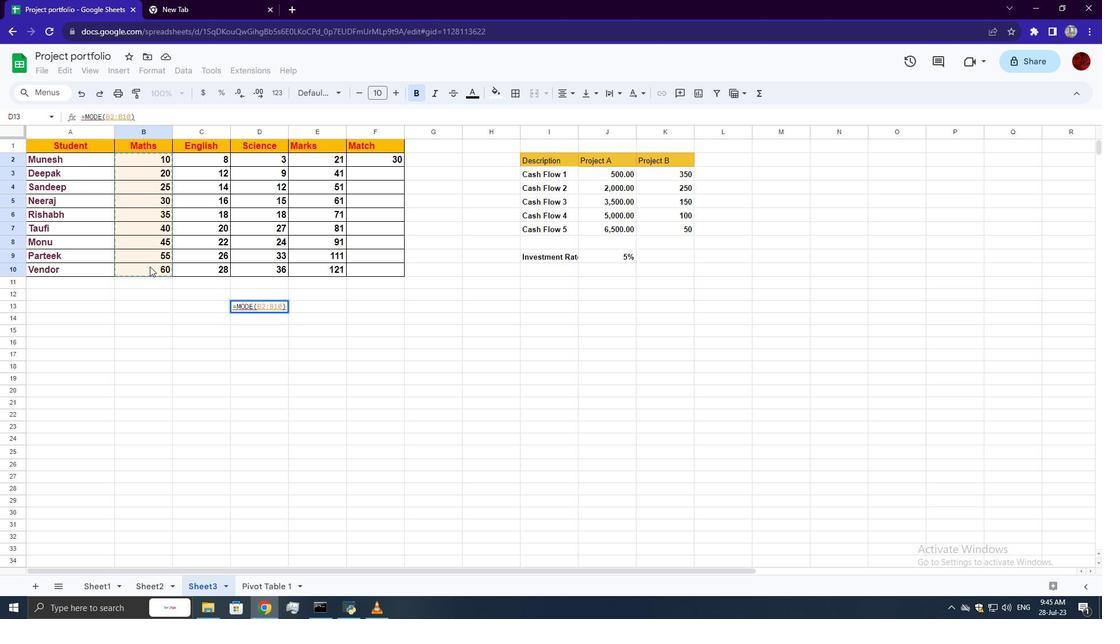 
Action: Mouse moved to (208, 159)
Screenshot: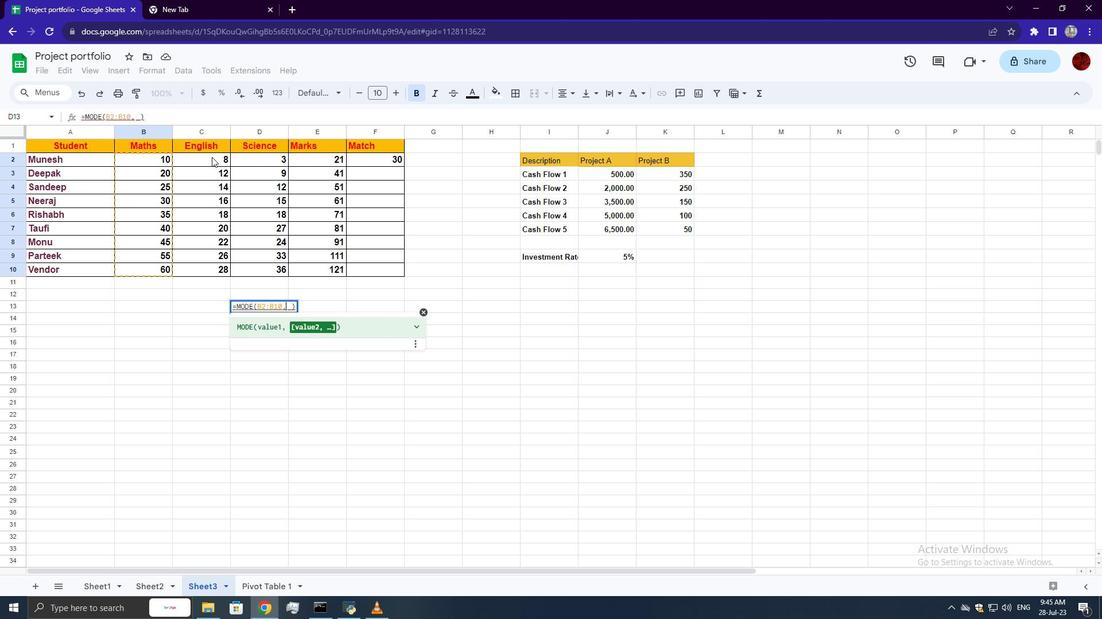 
Action: Mouse pressed left at (208, 159)
Screenshot: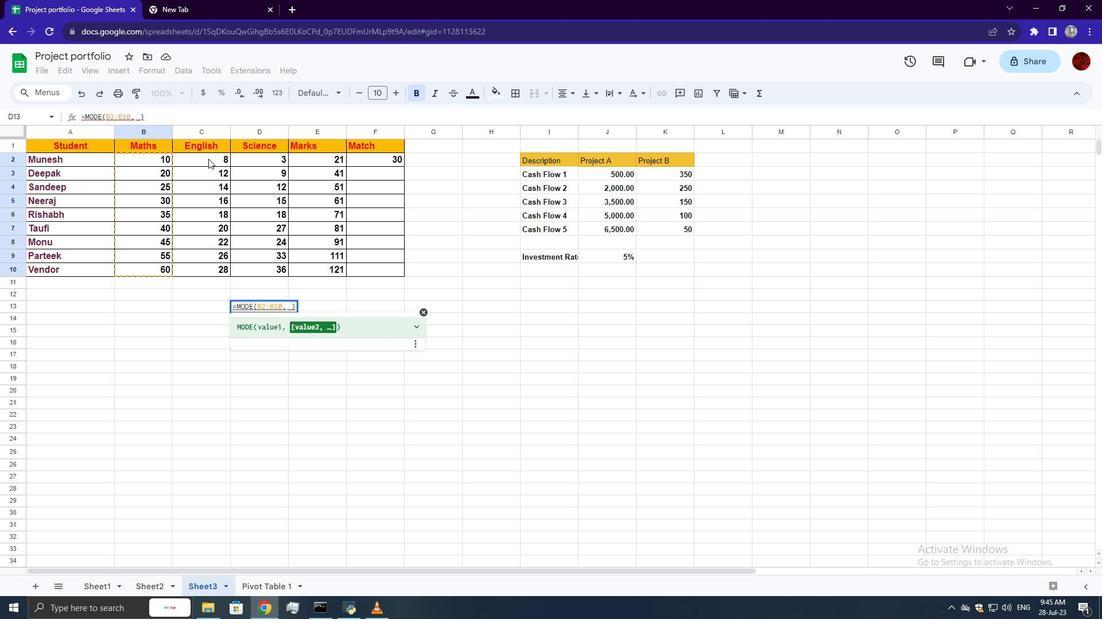 
Action: Mouse moved to (207, 266)
Screenshot: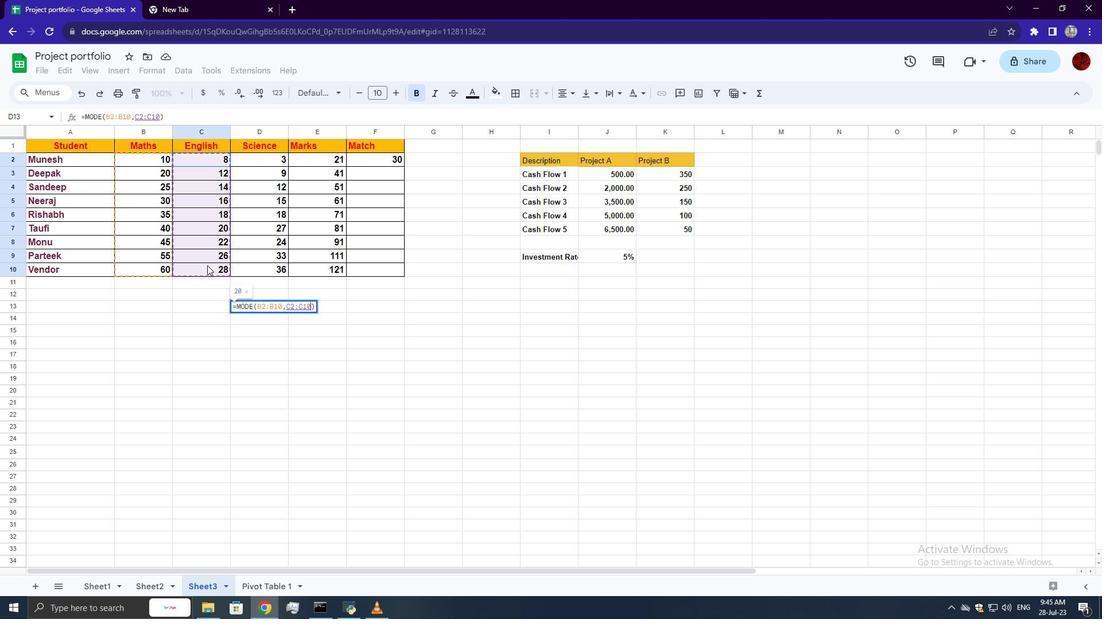 
Action: Key pressed <Key.enter>
Screenshot: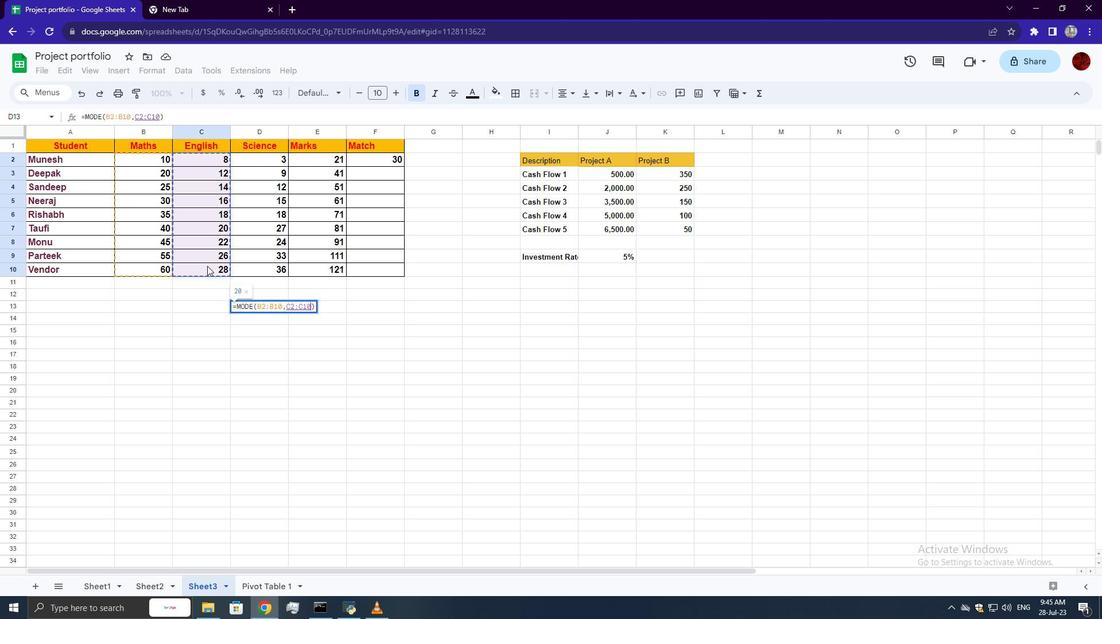 
